 Task: Search one way flight ticket for 3 adults, 3 children in business from Austin: Austinbergstrom International Airport to Jackson: Jackson Hole Airport on 5-2-2023. Choice of flights is Spirit. Number of bags: 1 carry on bag and 3 checked bags. Price is upto 99000. Outbound departure time preference is 21:00.
Action: Mouse moved to (322, 127)
Screenshot: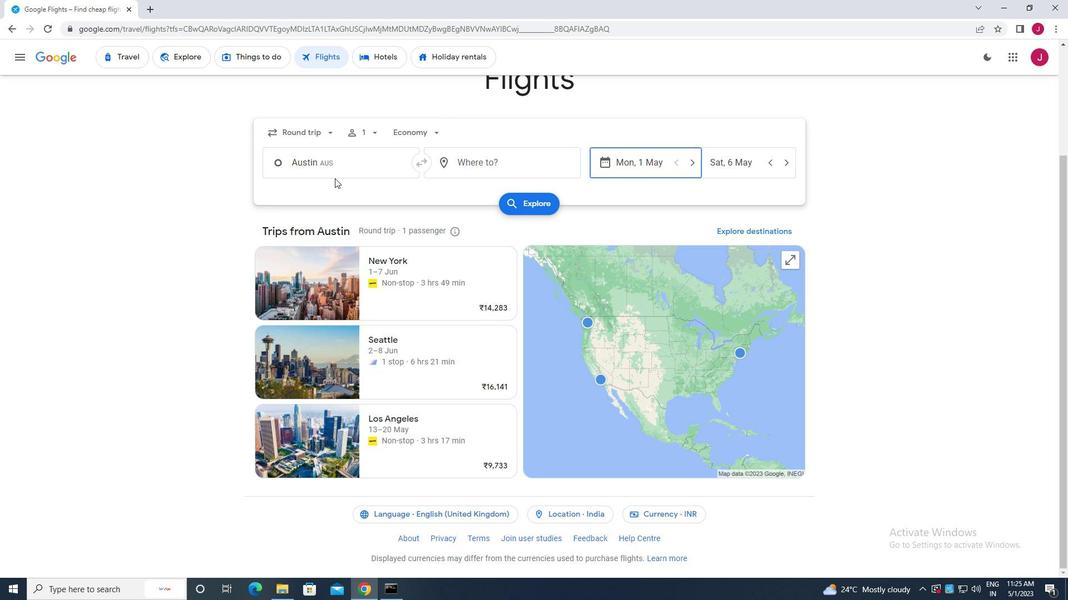 
Action: Mouse pressed left at (322, 127)
Screenshot: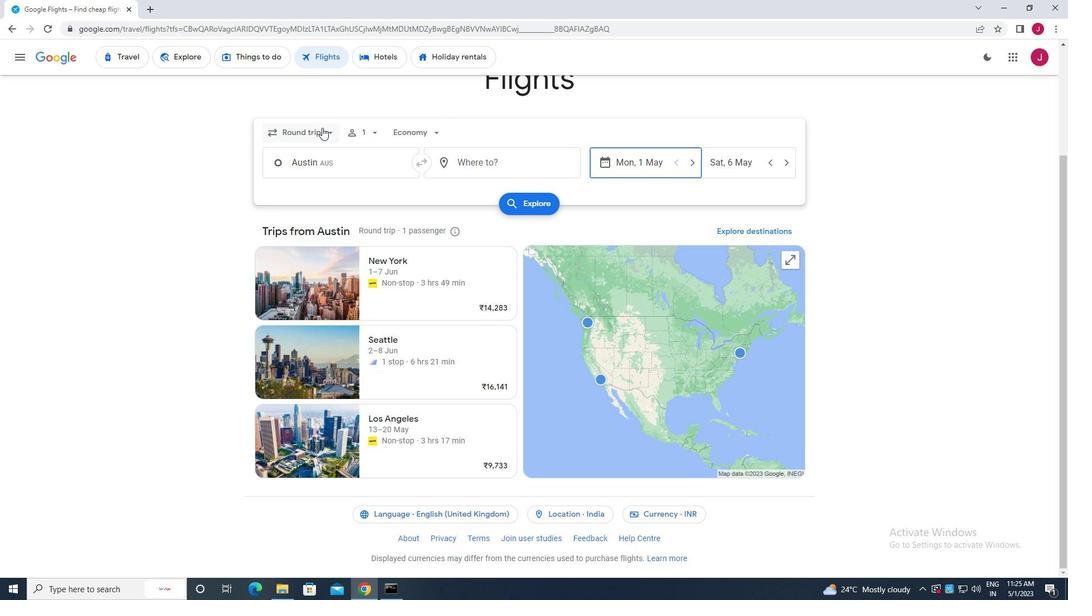 
Action: Mouse moved to (330, 139)
Screenshot: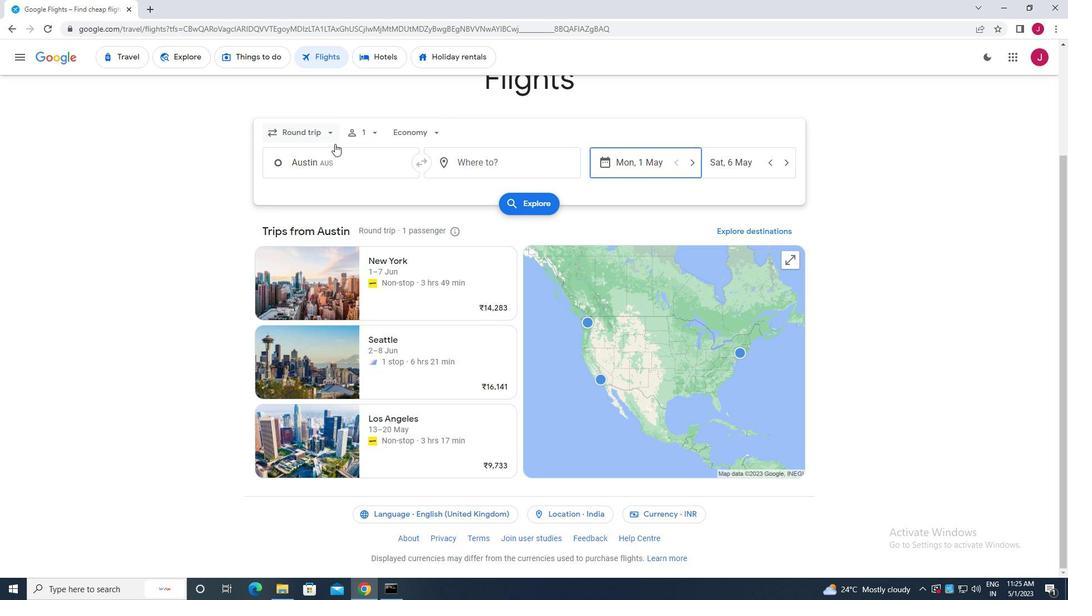 
Action: Mouse pressed left at (330, 139)
Screenshot: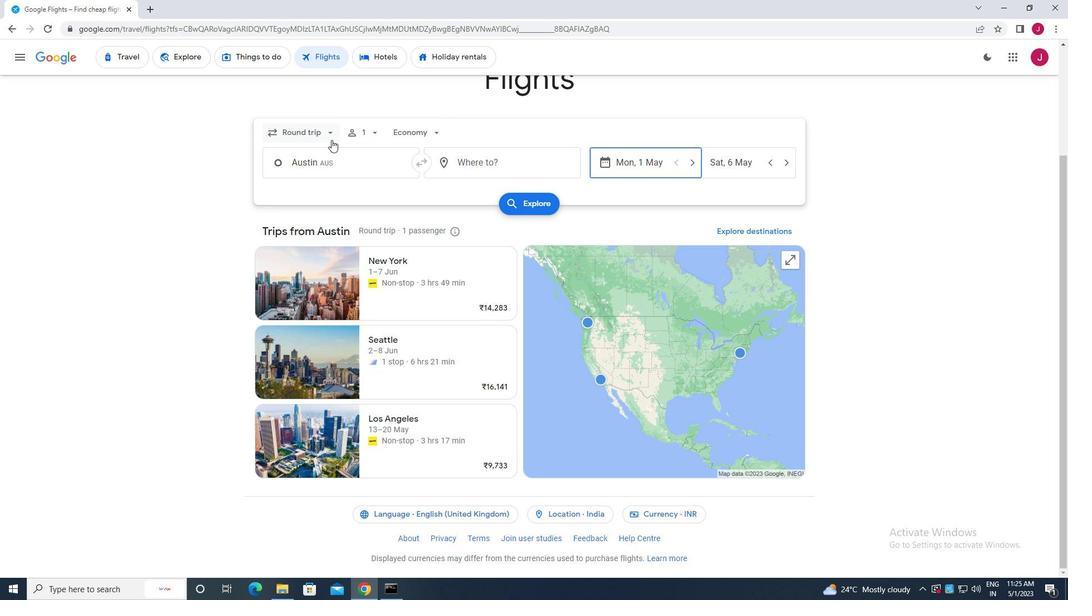 
Action: Mouse moved to (329, 137)
Screenshot: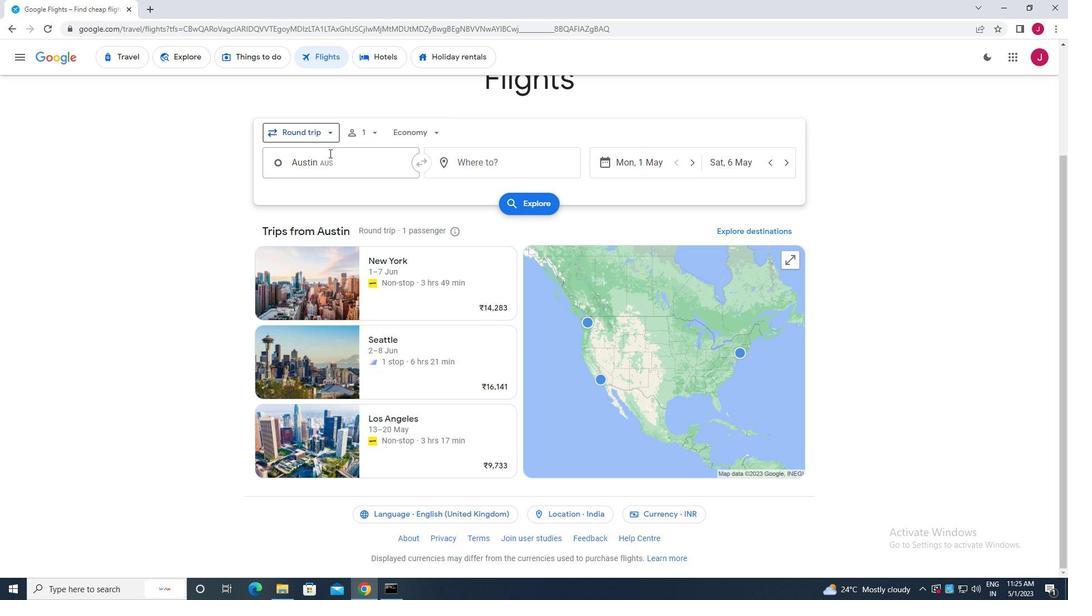 
Action: Mouse pressed left at (329, 137)
Screenshot: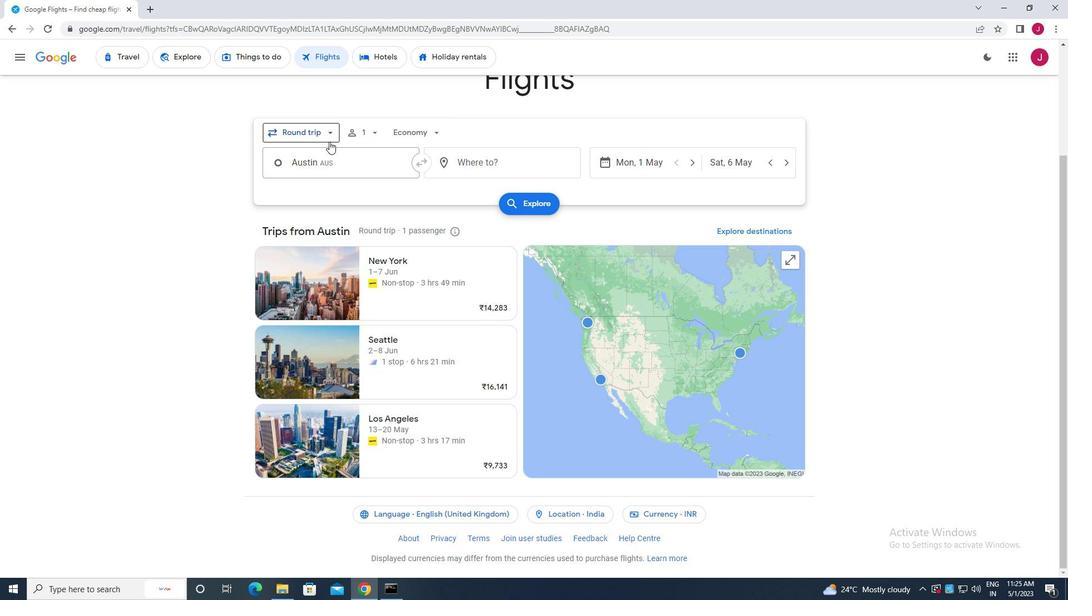 
Action: Mouse moved to (317, 180)
Screenshot: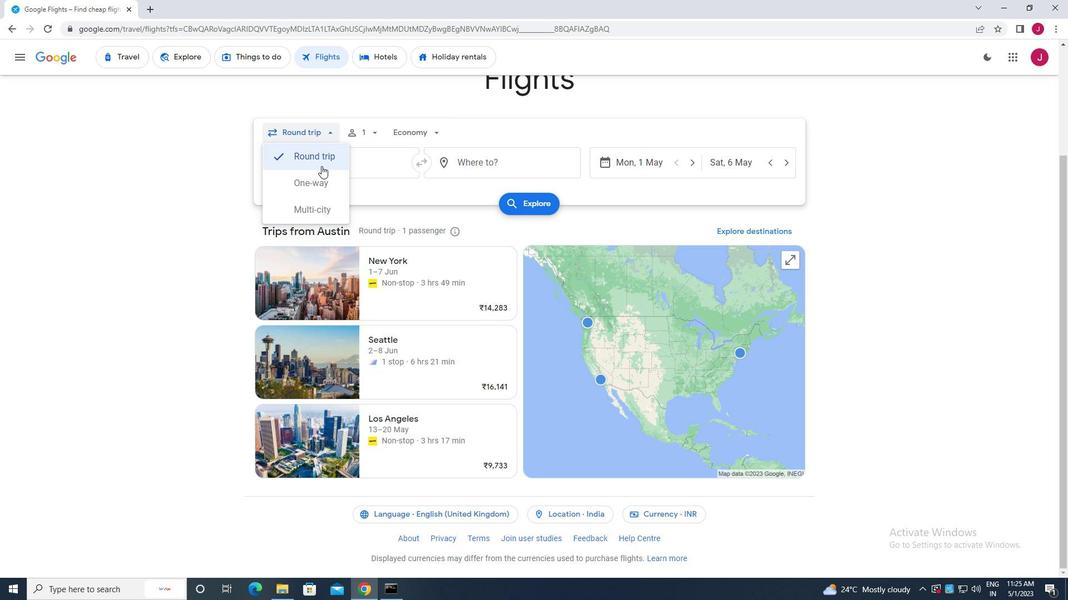 
Action: Mouse pressed left at (317, 180)
Screenshot: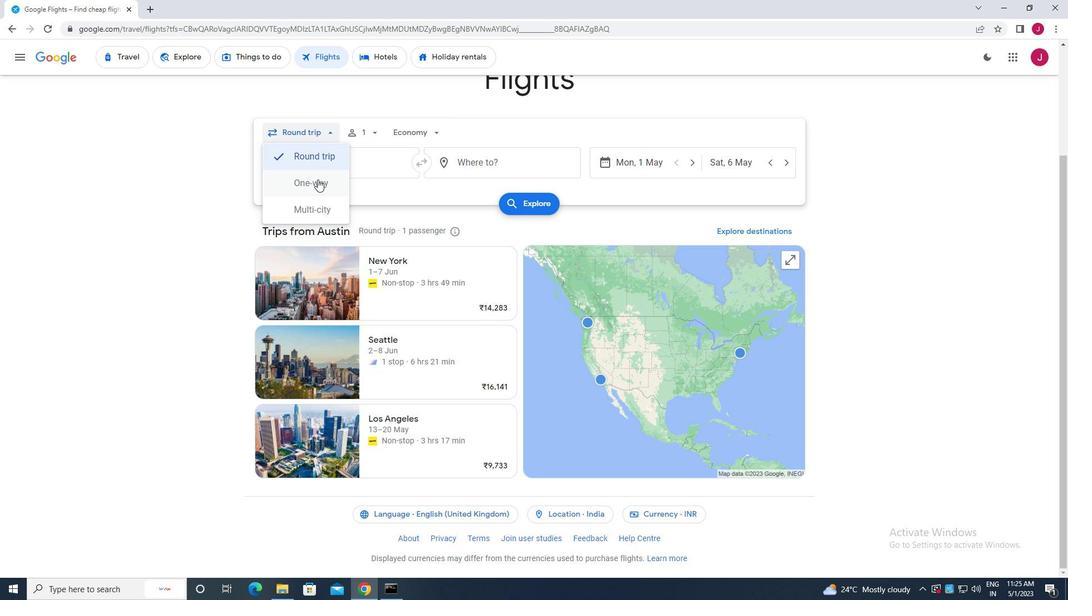 
Action: Mouse moved to (374, 132)
Screenshot: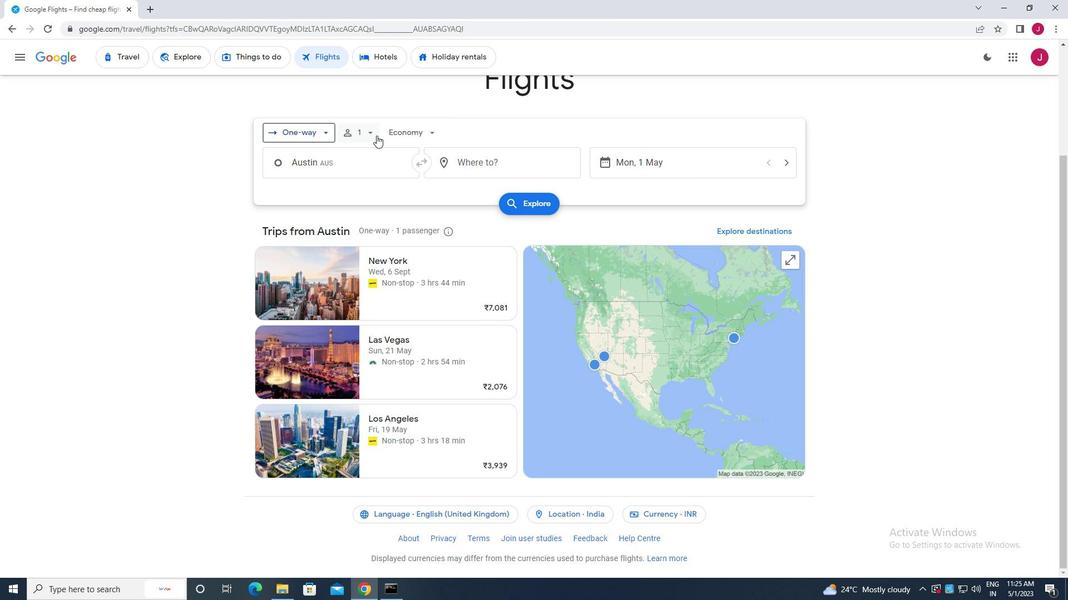 
Action: Mouse pressed left at (374, 132)
Screenshot: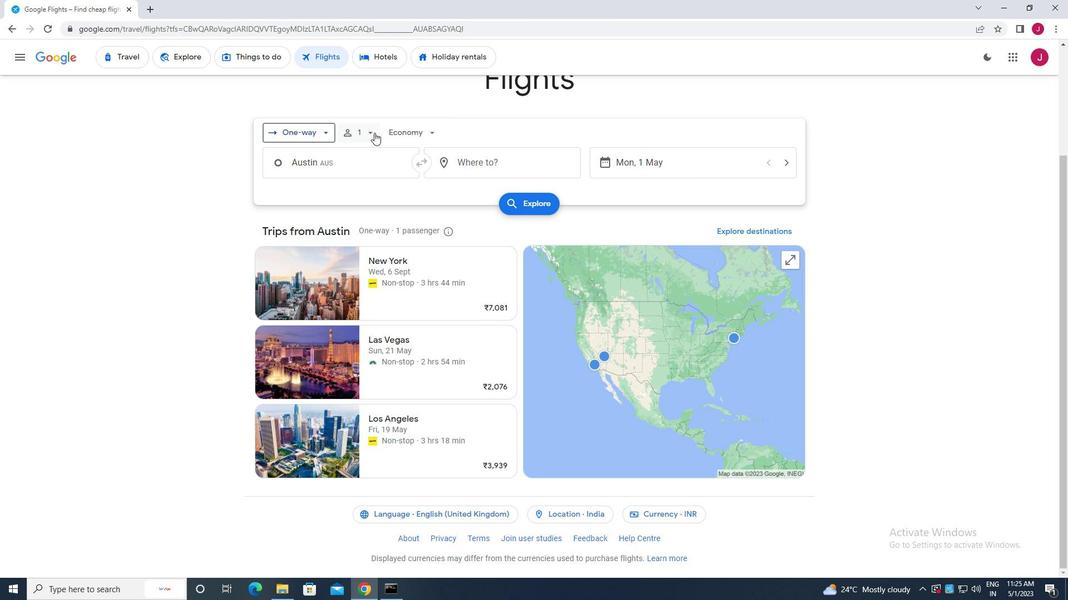 
Action: Mouse moved to (451, 163)
Screenshot: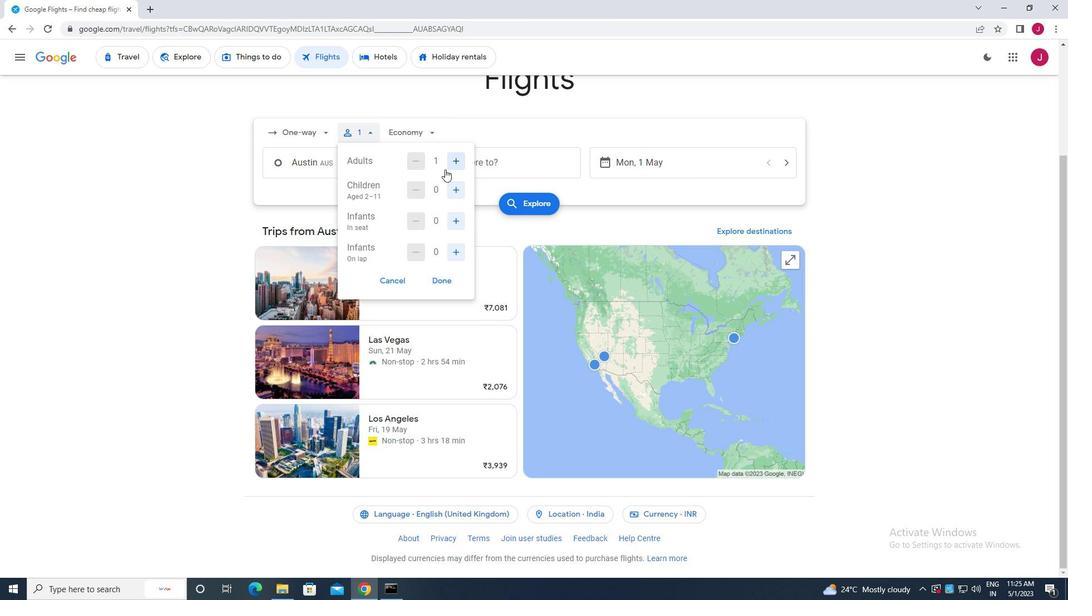
Action: Mouse pressed left at (451, 163)
Screenshot: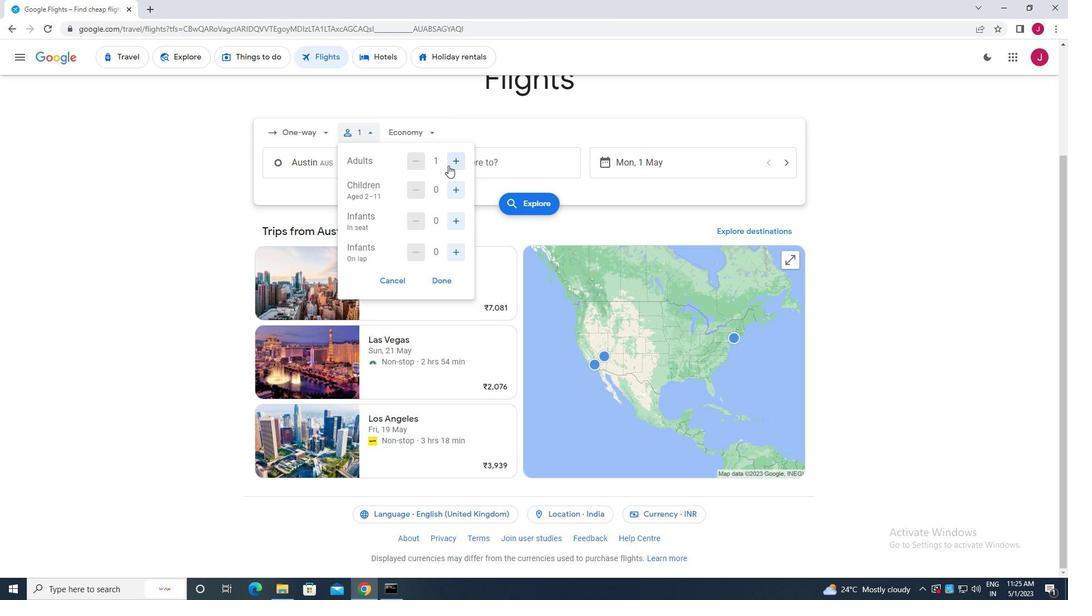 
Action: Mouse pressed left at (451, 163)
Screenshot: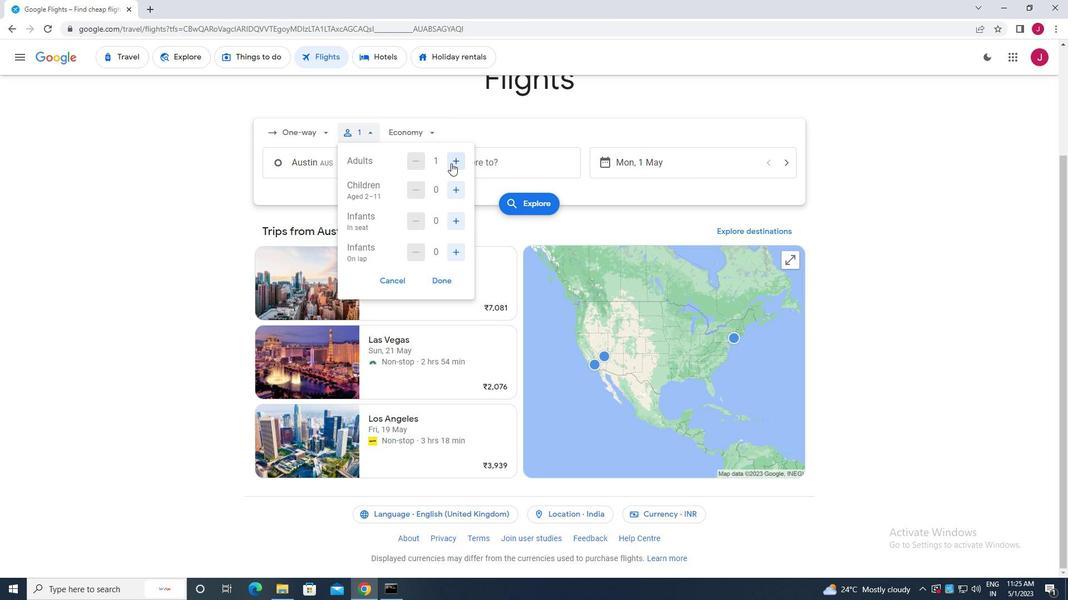 
Action: Mouse moved to (454, 193)
Screenshot: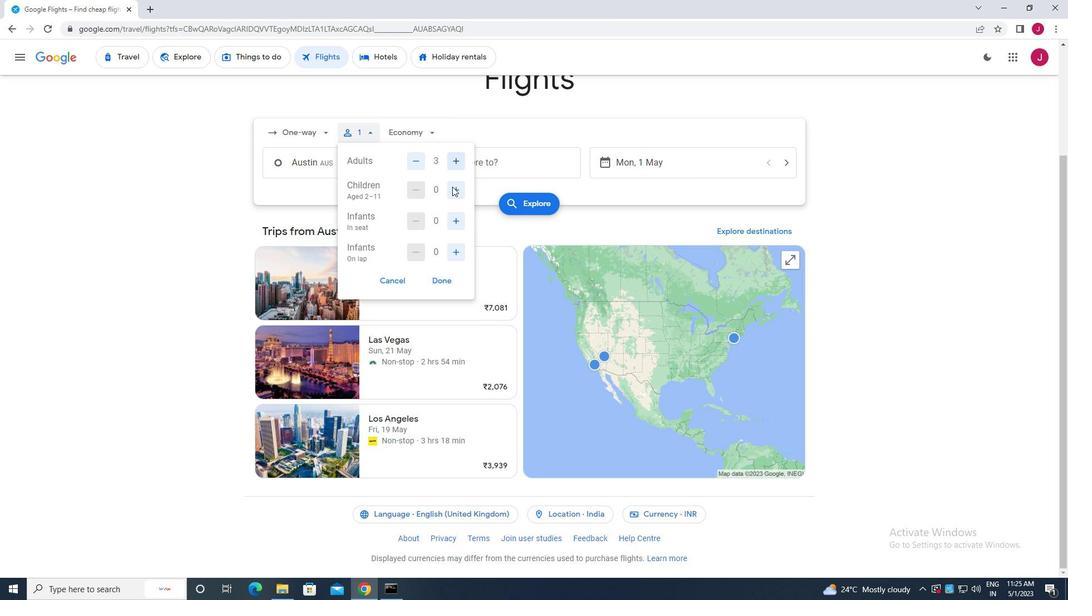 
Action: Mouse pressed left at (454, 193)
Screenshot: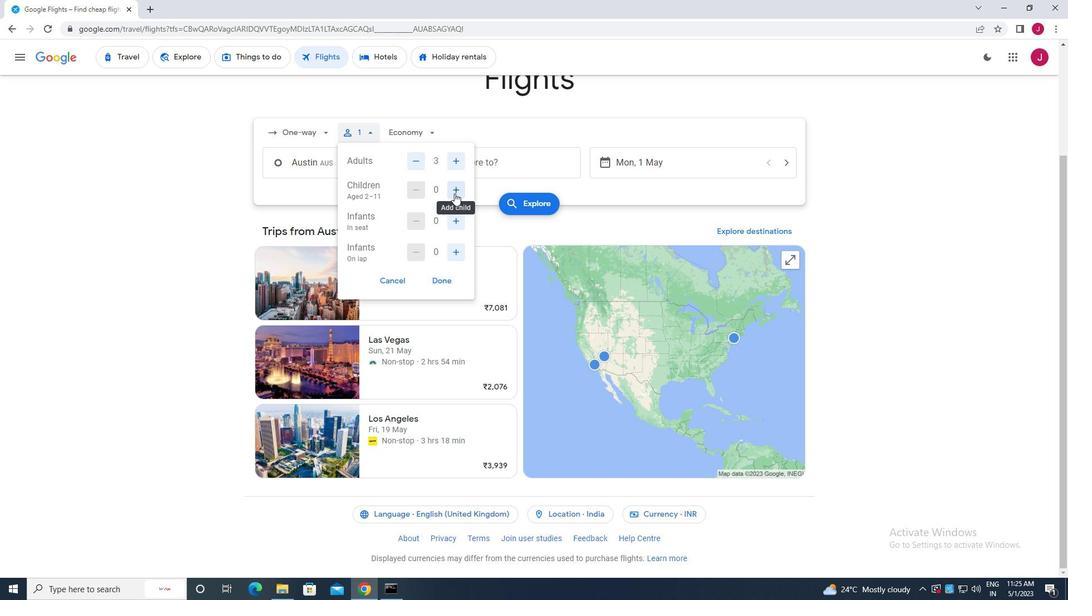 
Action: Mouse pressed left at (454, 193)
Screenshot: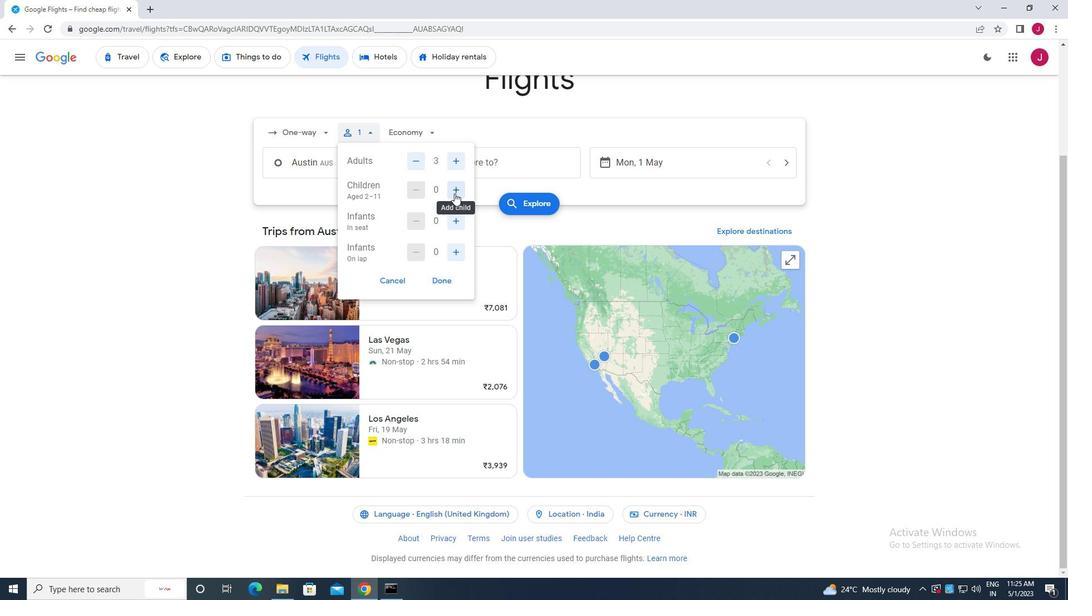 
Action: Mouse pressed left at (454, 193)
Screenshot: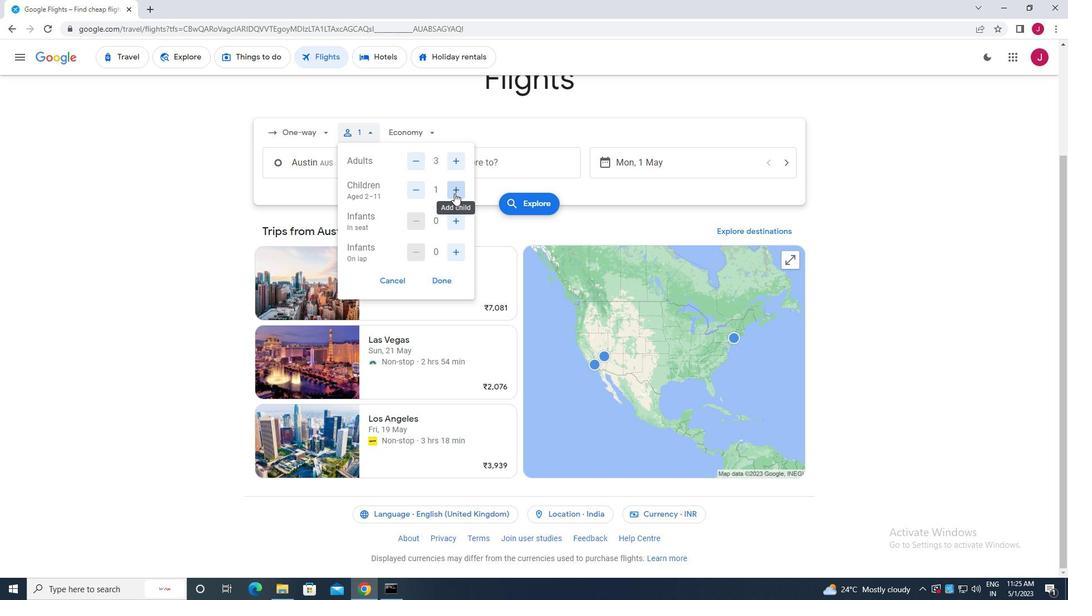 
Action: Mouse moved to (442, 277)
Screenshot: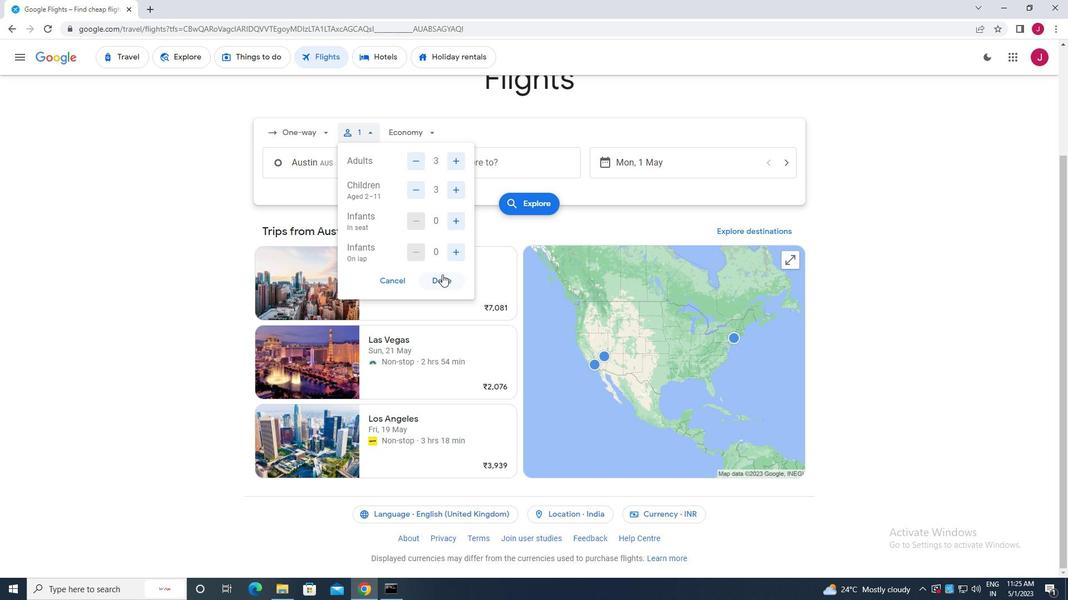 
Action: Mouse pressed left at (442, 277)
Screenshot: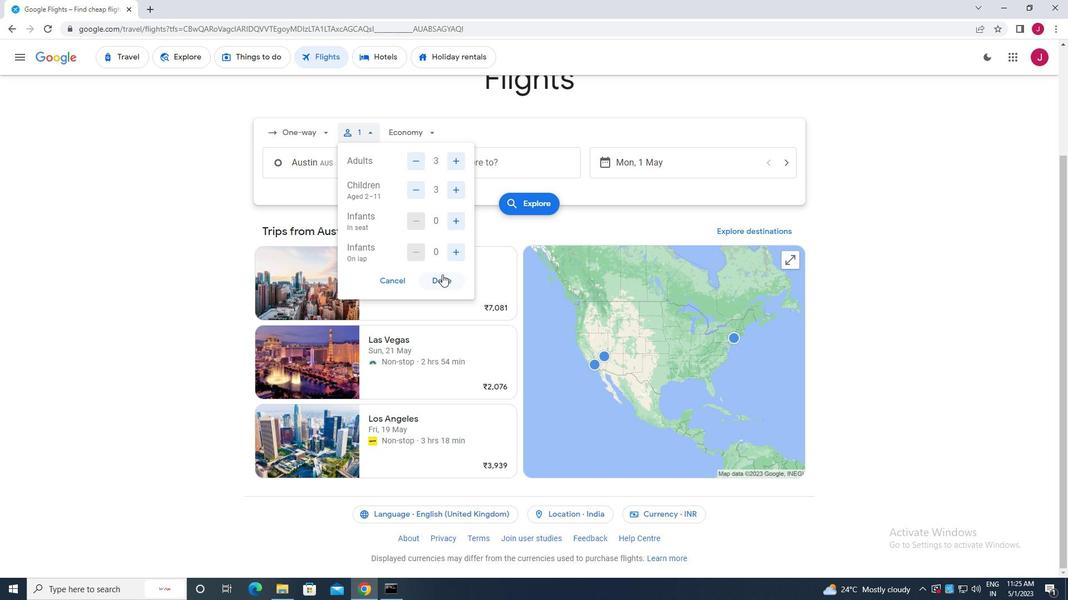 
Action: Mouse moved to (421, 133)
Screenshot: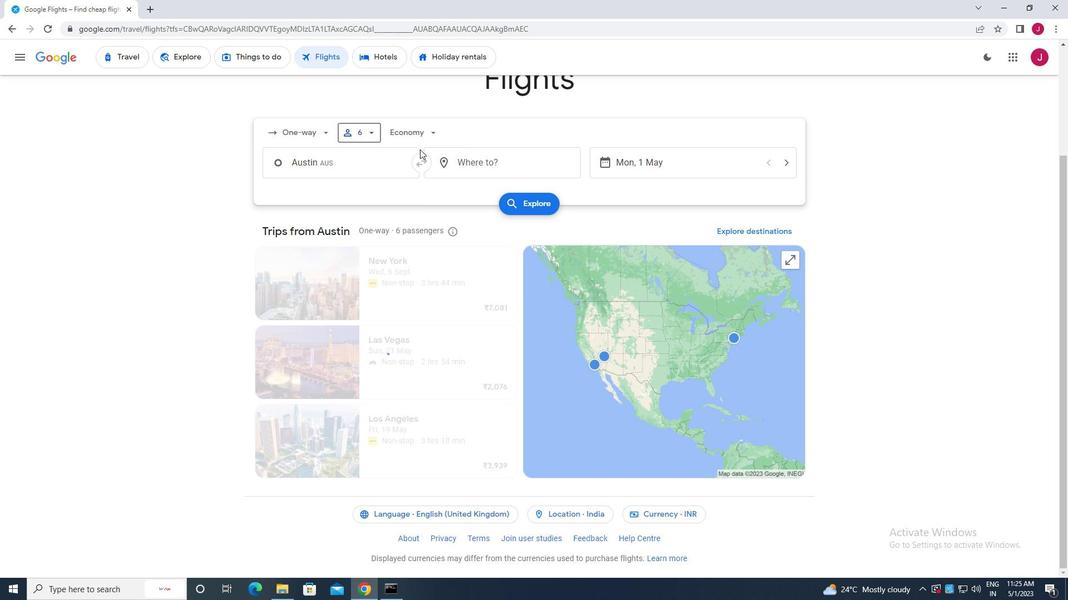 
Action: Mouse pressed left at (421, 133)
Screenshot: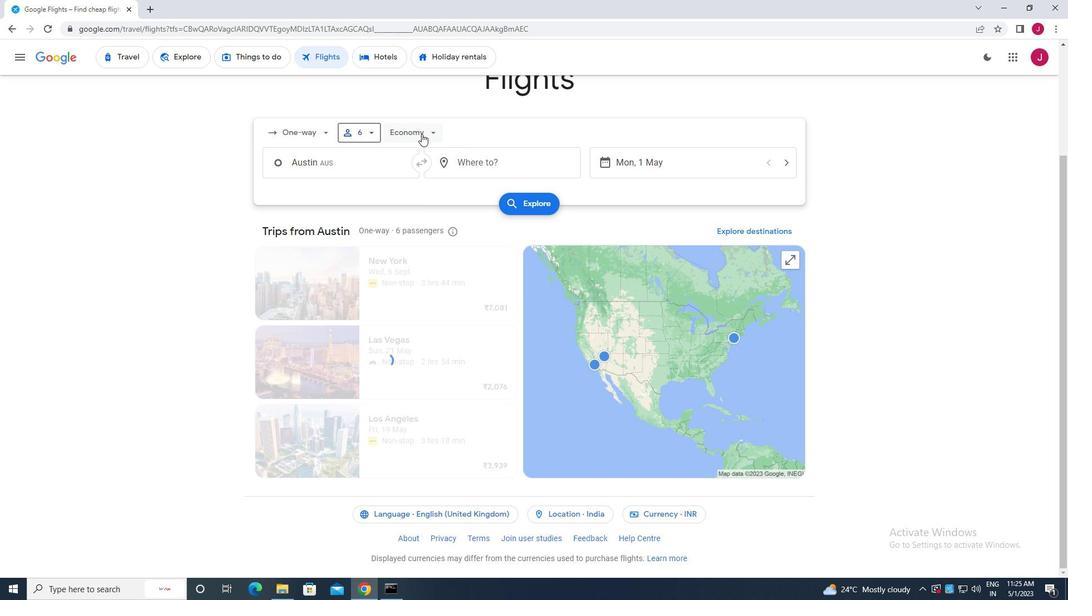 
Action: Mouse moved to (426, 210)
Screenshot: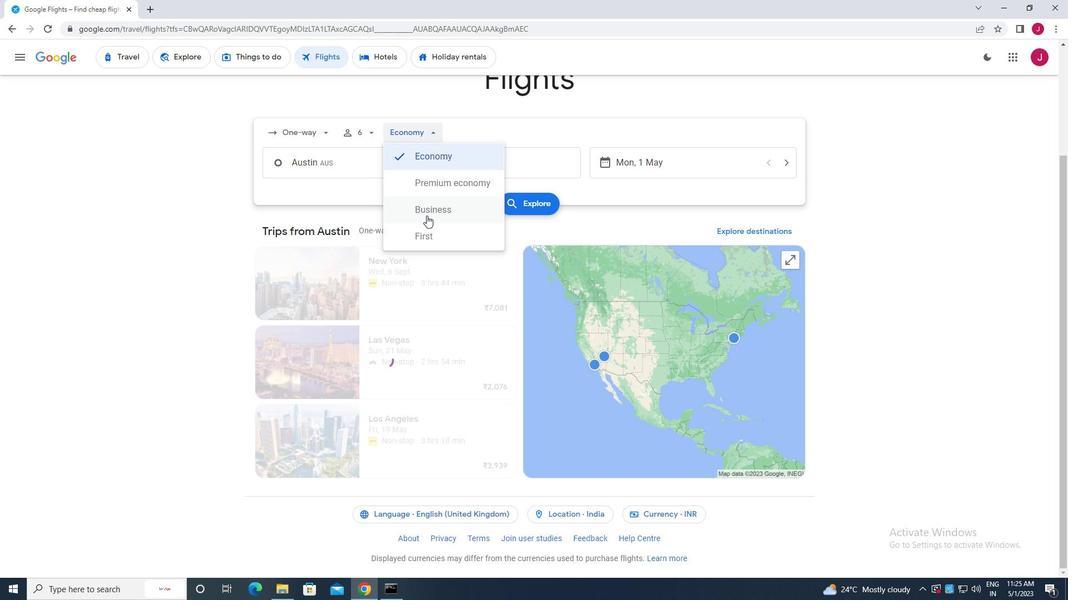 
Action: Mouse pressed left at (426, 210)
Screenshot: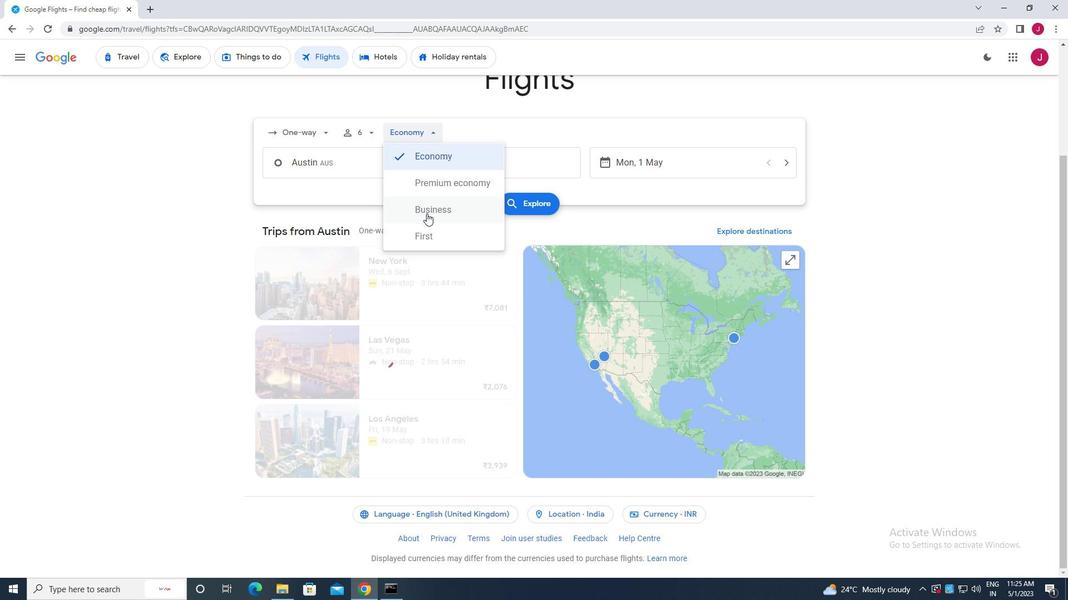 
Action: Mouse moved to (368, 163)
Screenshot: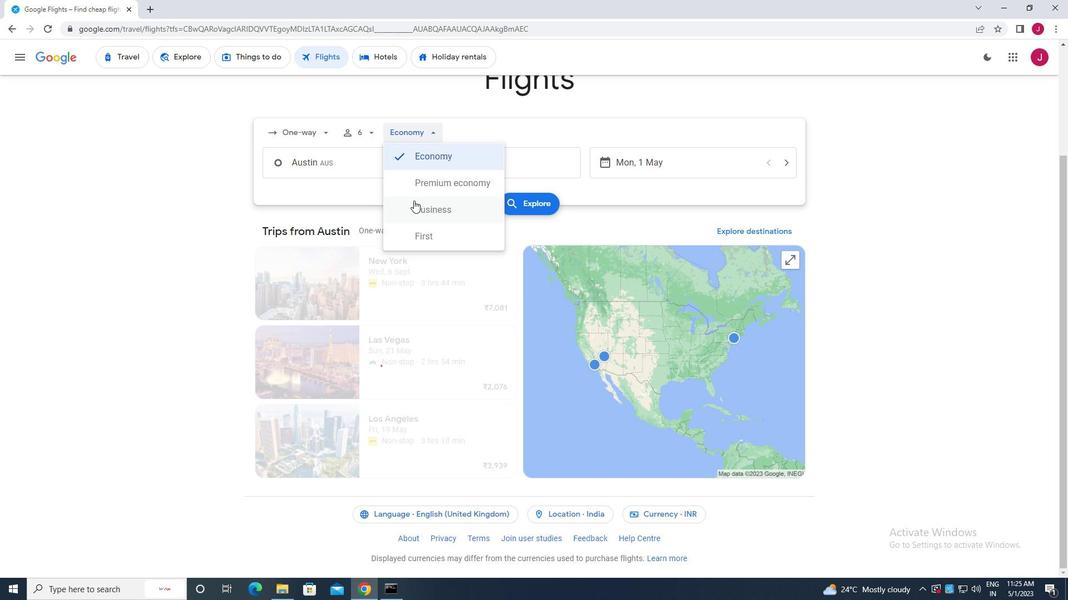 
Action: Mouse pressed left at (368, 163)
Screenshot: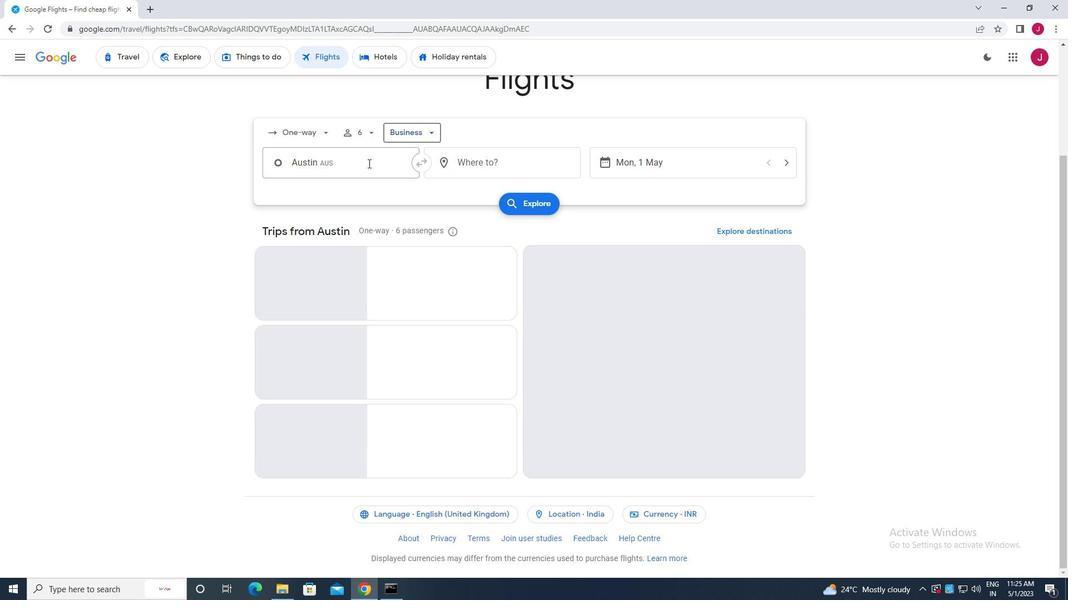 
Action: Mouse moved to (377, 163)
Screenshot: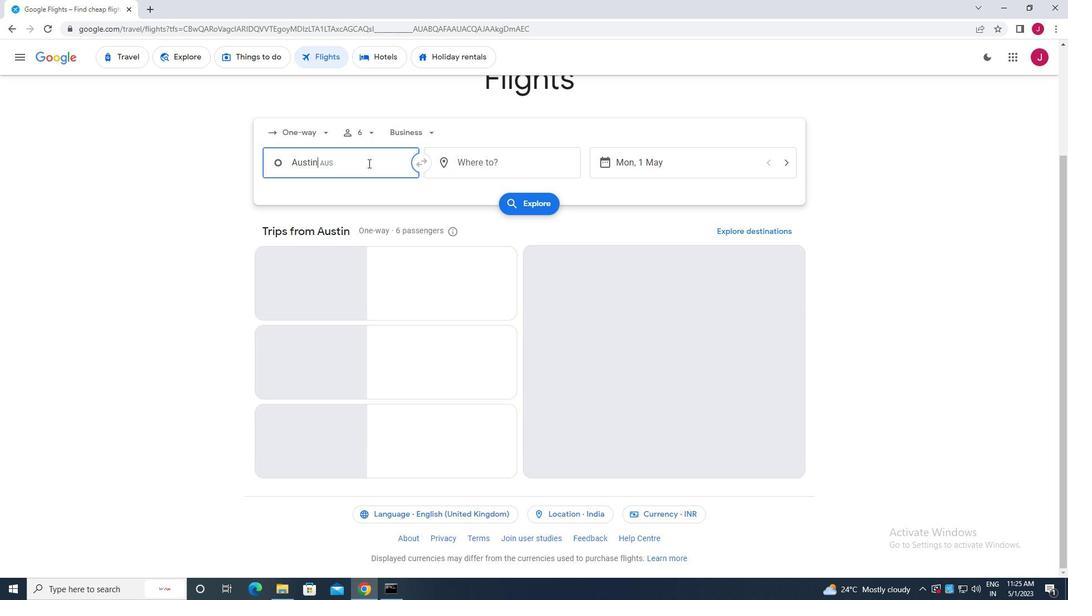 
Action: Key pressed austin
Screenshot: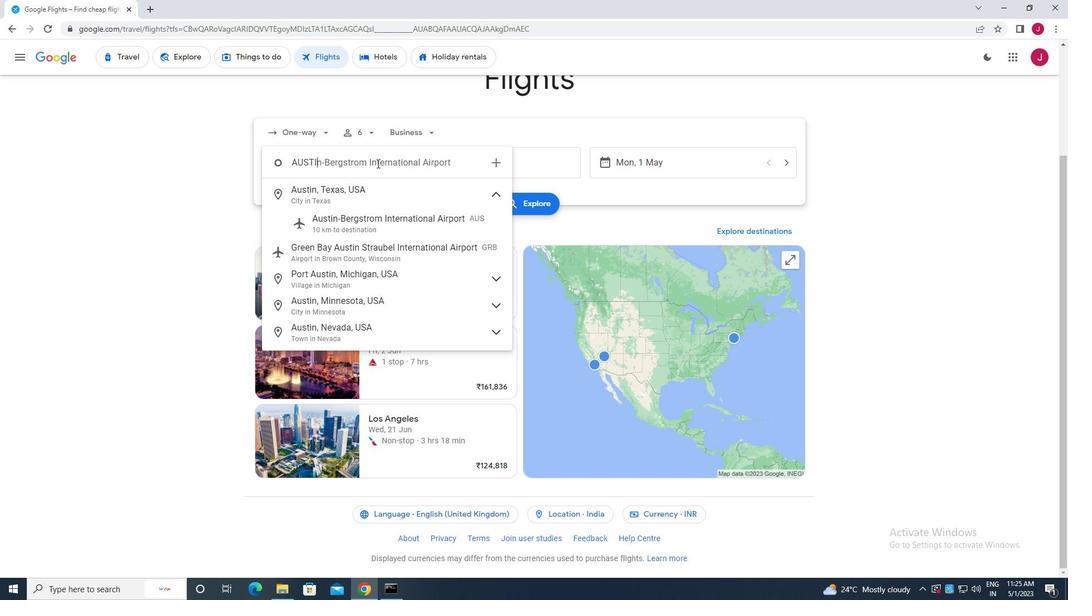 
Action: Mouse moved to (381, 221)
Screenshot: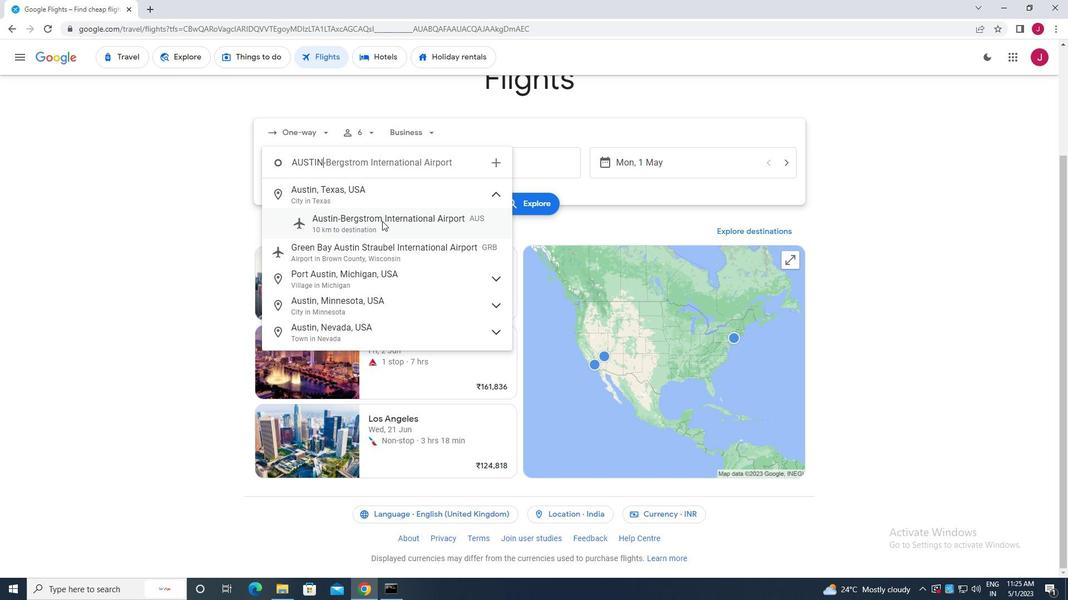 
Action: Mouse pressed left at (381, 221)
Screenshot: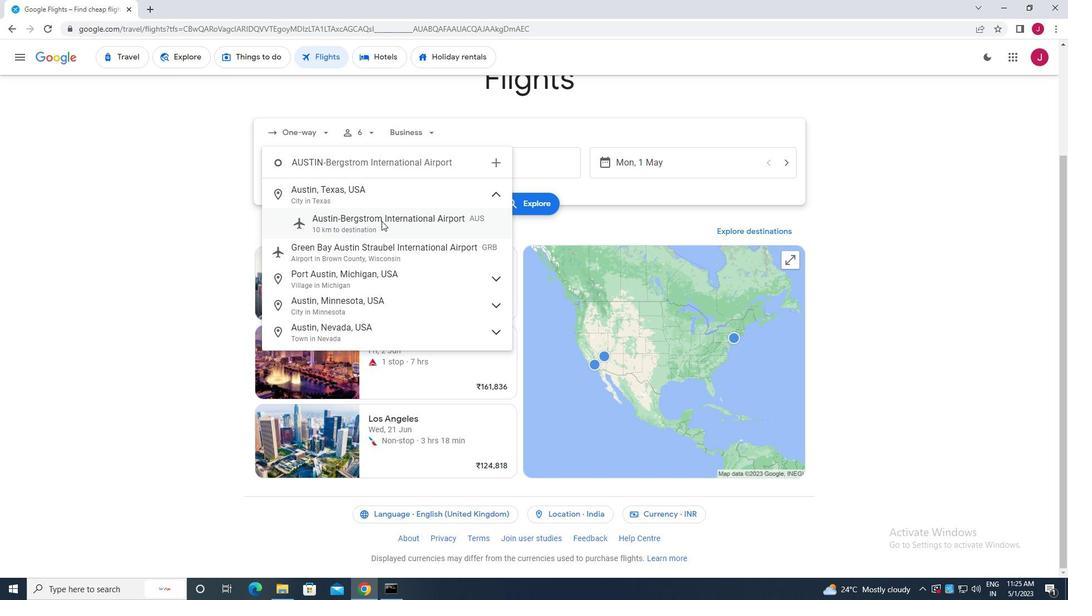 
Action: Mouse moved to (522, 169)
Screenshot: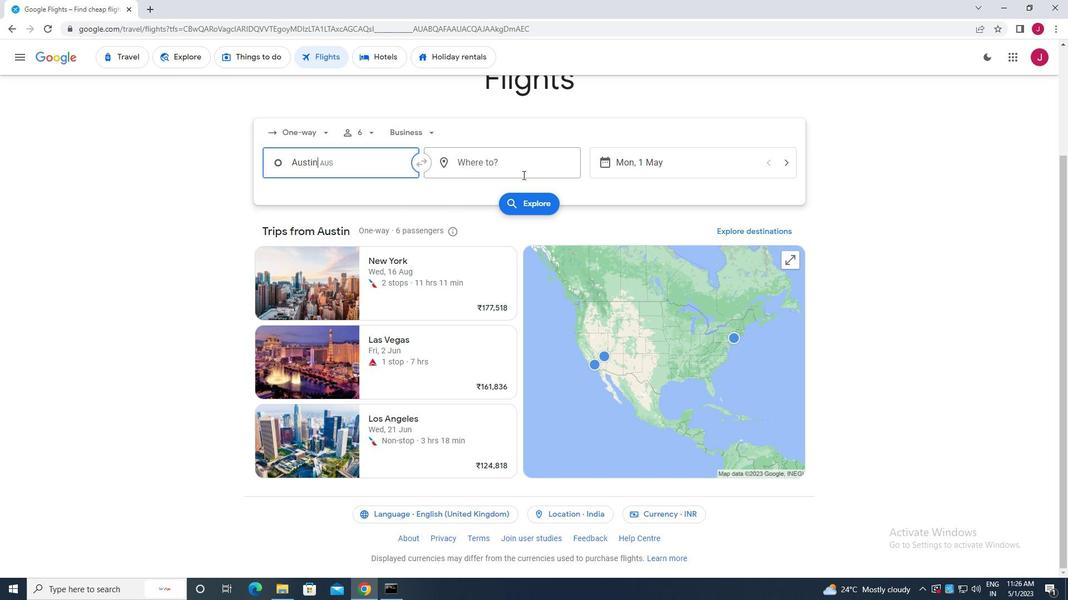 
Action: Mouse pressed left at (522, 169)
Screenshot: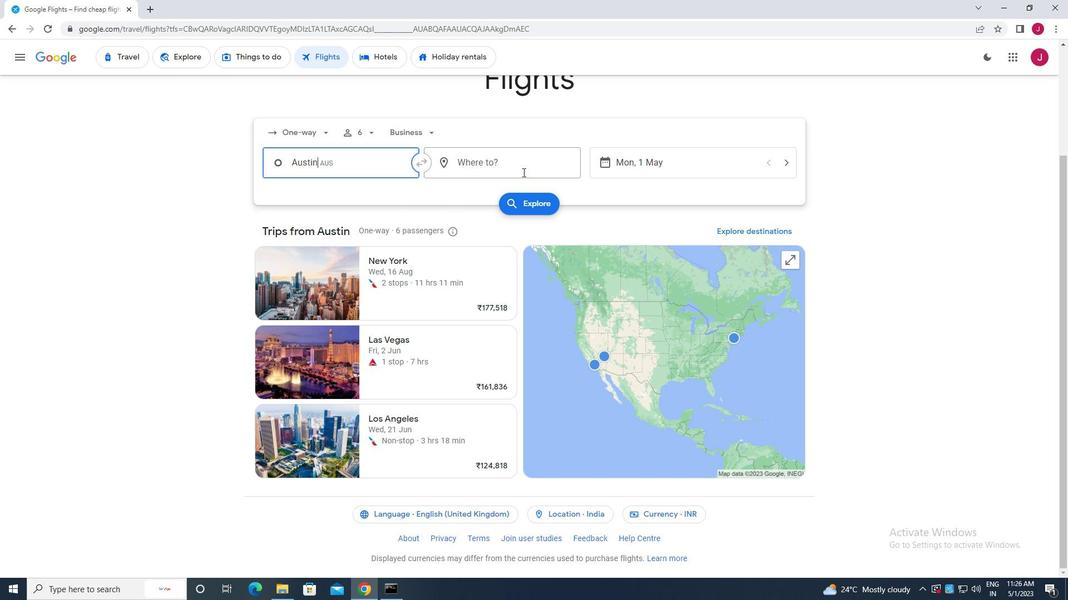 
Action: Mouse moved to (522, 169)
Screenshot: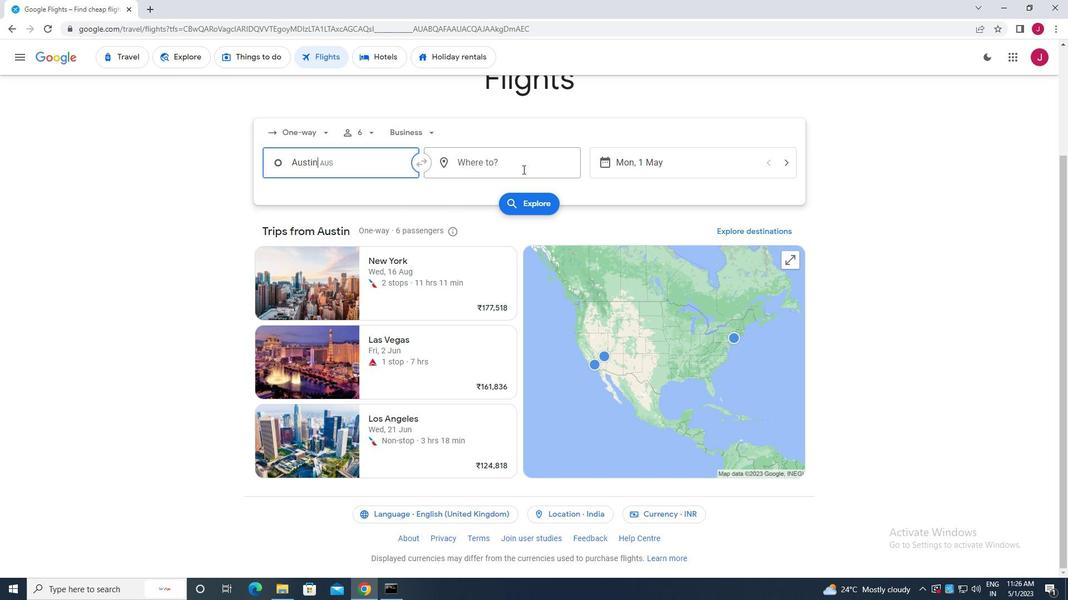 
Action: Key pressed jackson<Key.space>h
Screenshot: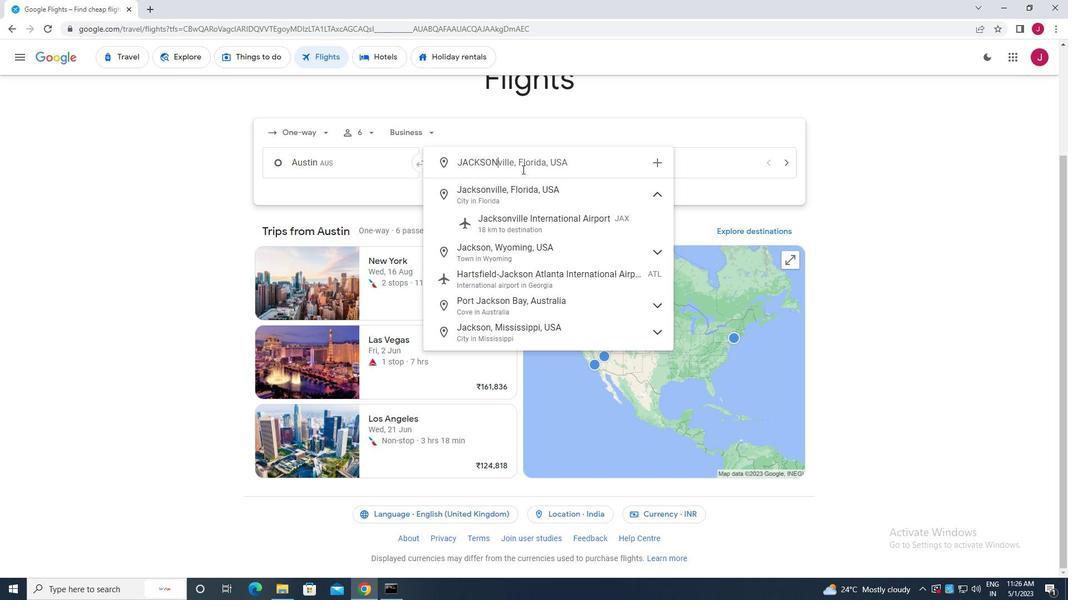 
Action: Mouse moved to (516, 212)
Screenshot: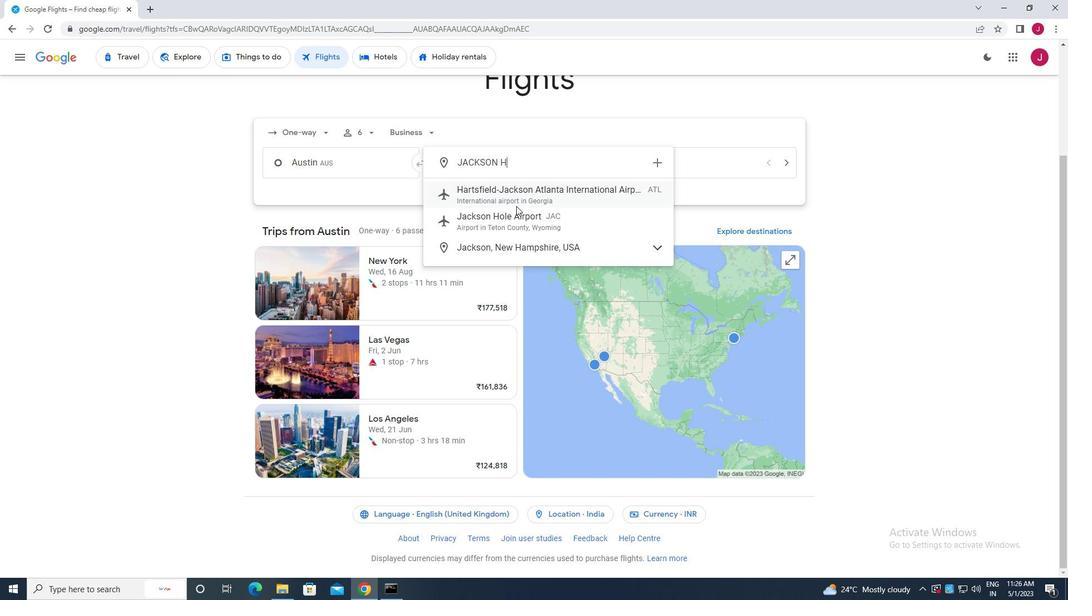 
Action: Mouse pressed left at (516, 212)
Screenshot: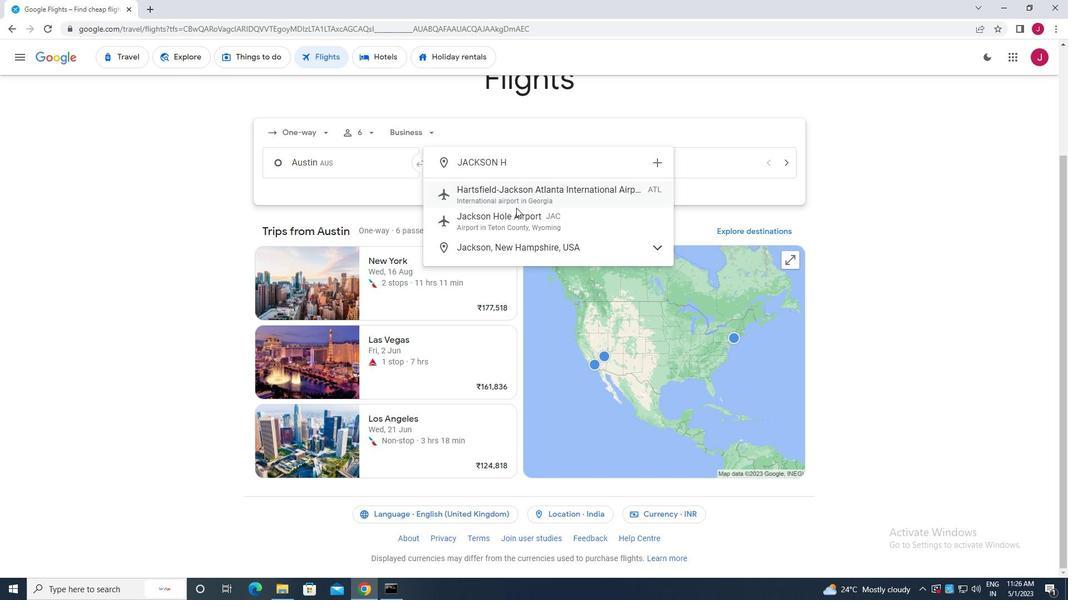 
Action: Mouse moved to (683, 162)
Screenshot: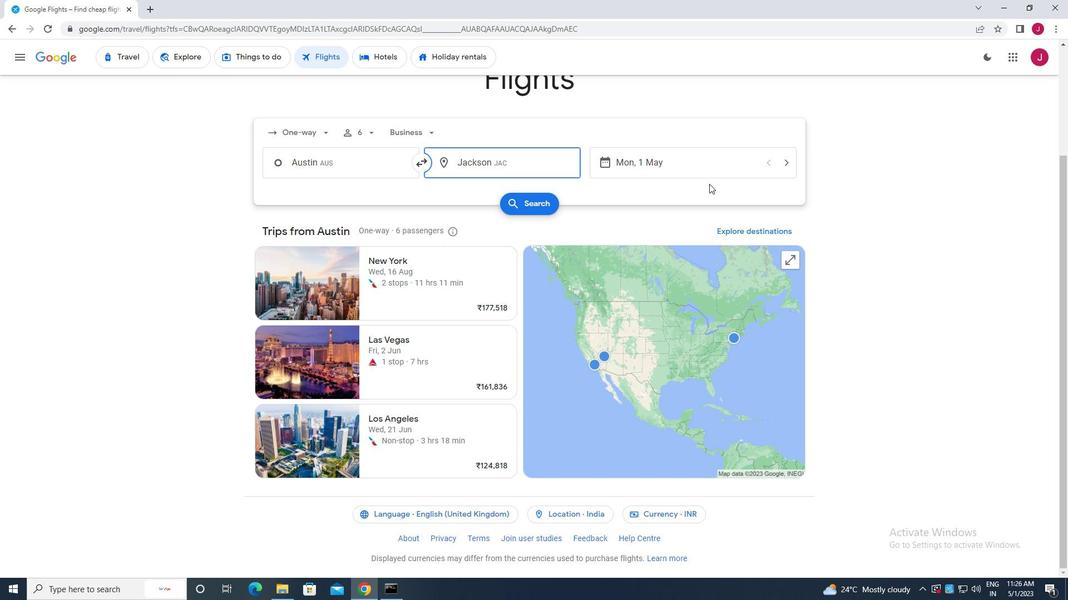
Action: Mouse pressed left at (683, 162)
Screenshot: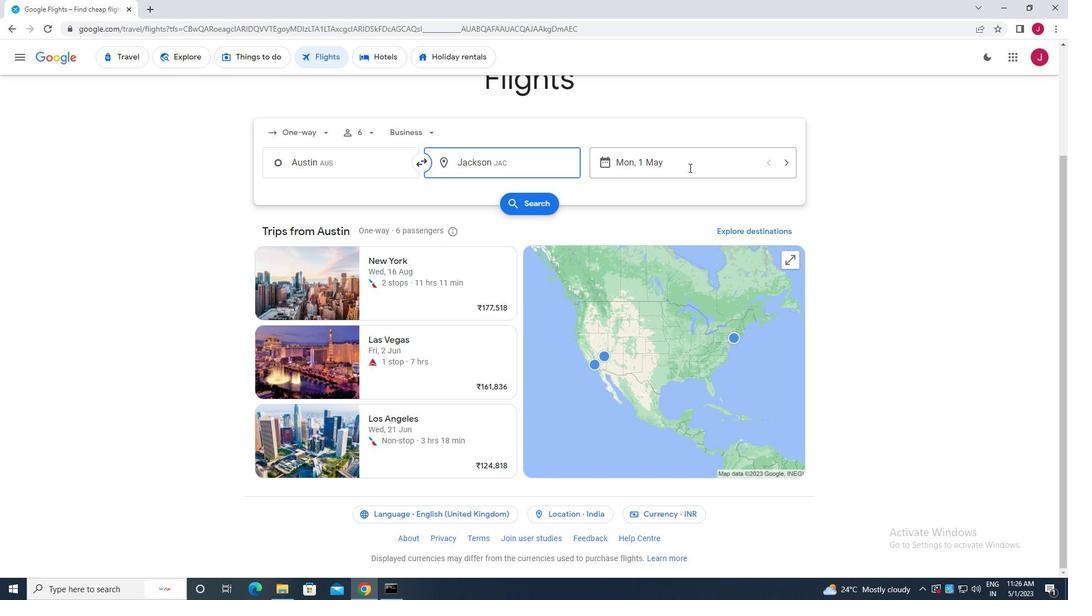 
Action: Mouse moved to (452, 250)
Screenshot: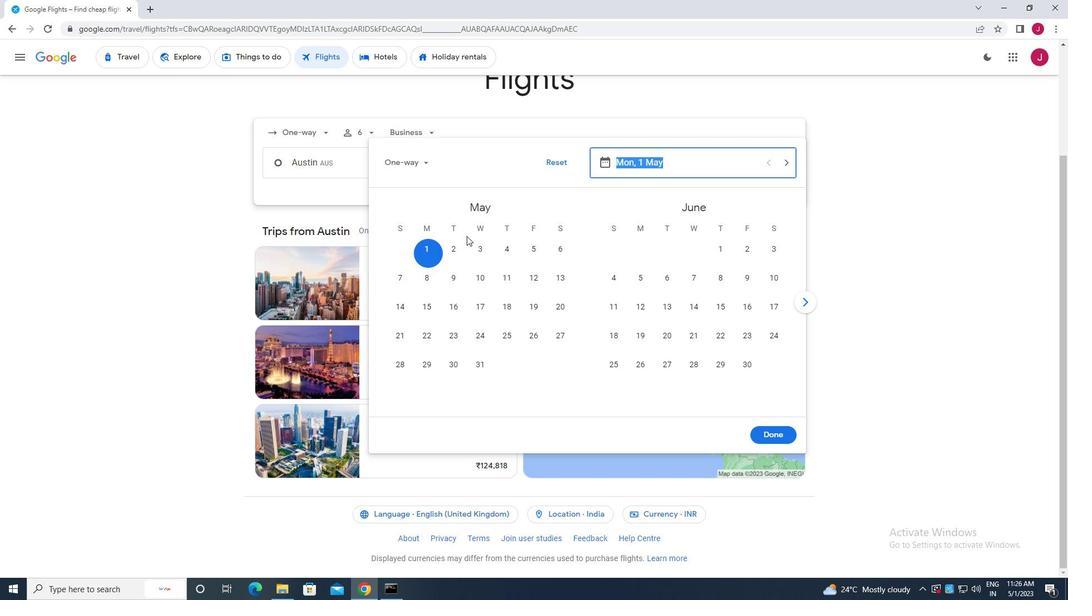 
Action: Mouse pressed left at (452, 250)
Screenshot: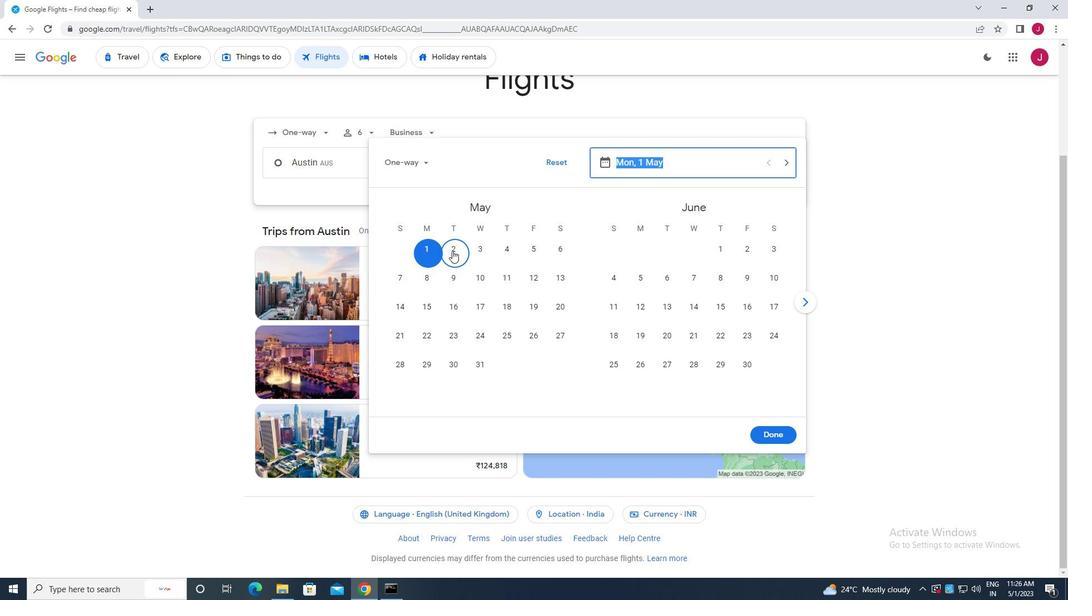 
Action: Mouse moved to (770, 430)
Screenshot: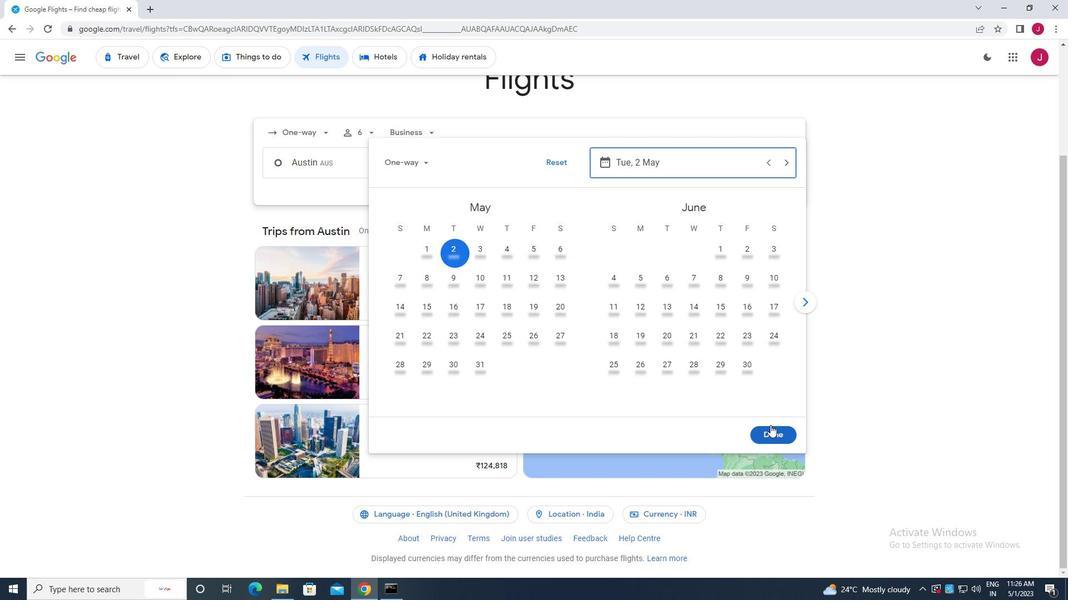 
Action: Mouse pressed left at (770, 430)
Screenshot: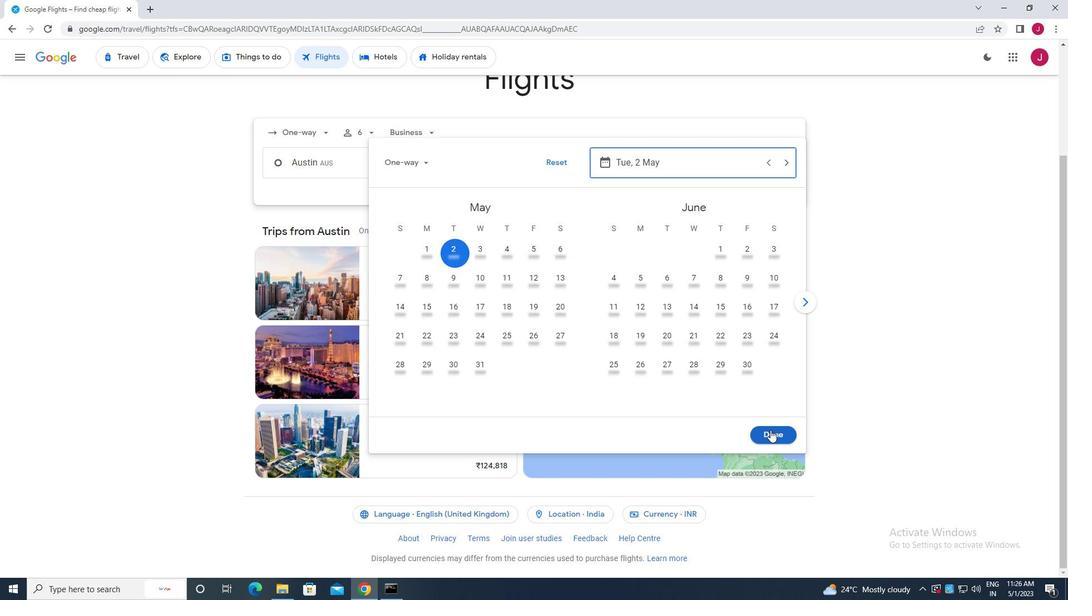 
Action: Mouse moved to (525, 203)
Screenshot: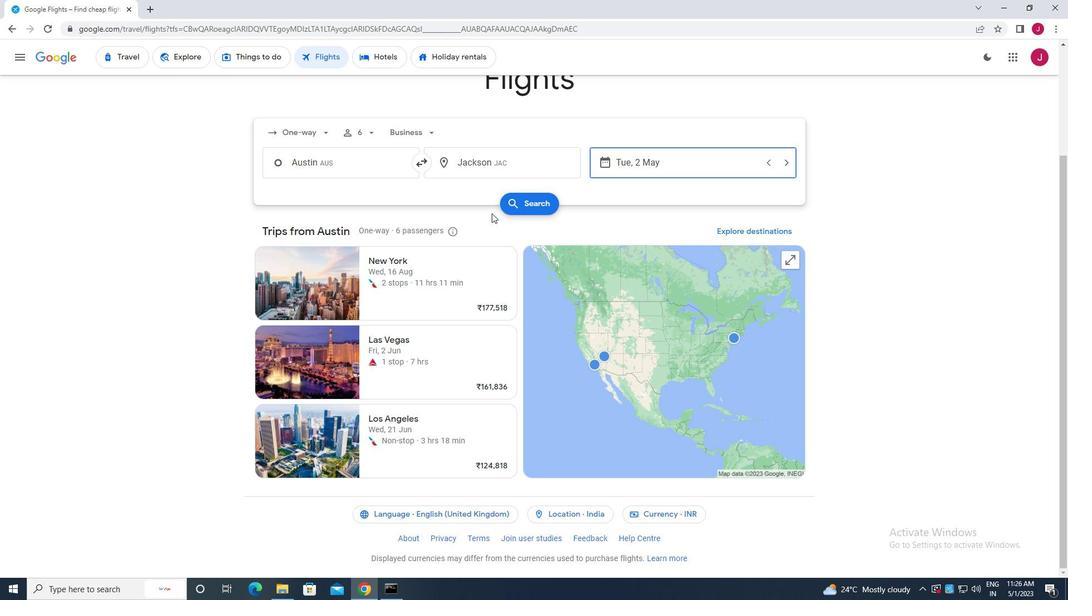 
Action: Mouse pressed left at (525, 203)
Screenshot: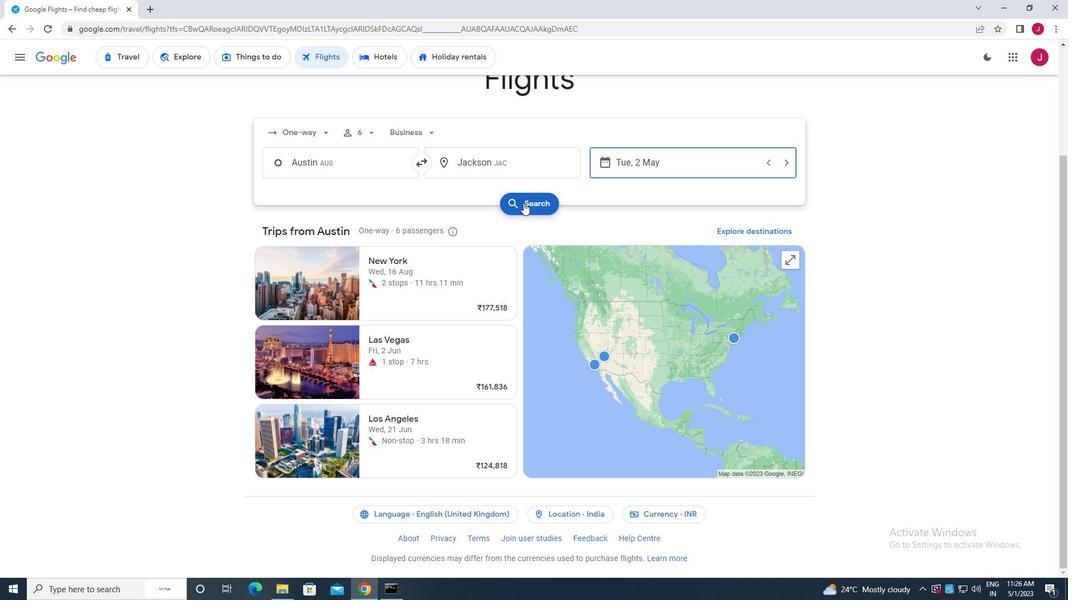 
Action: Mouse moved to (288, 155)
Screenshot: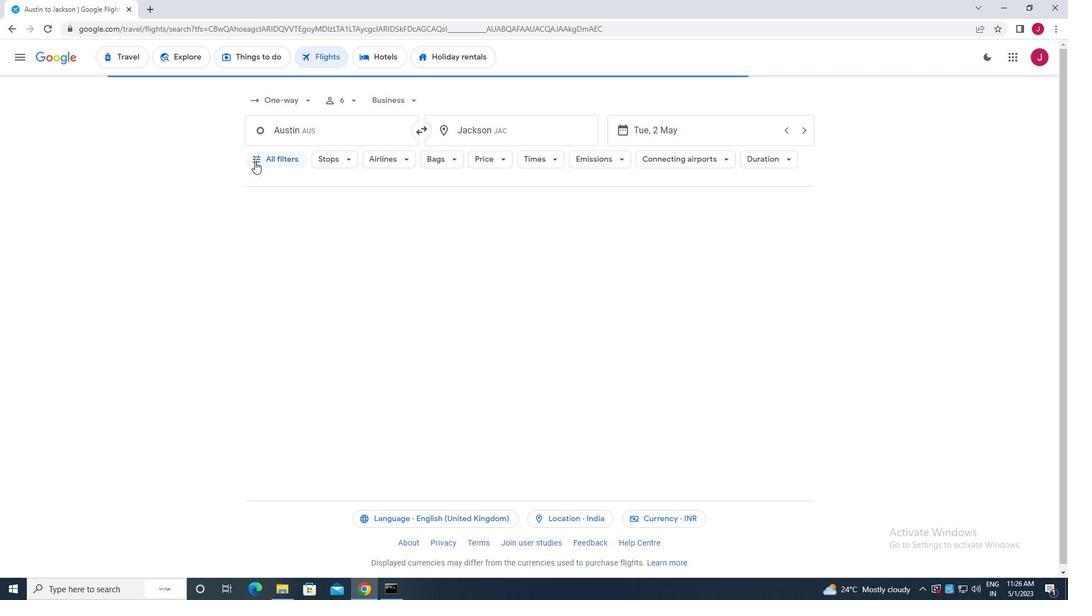 
Action: Mouse pressed left at (288, 155)
Screenshot: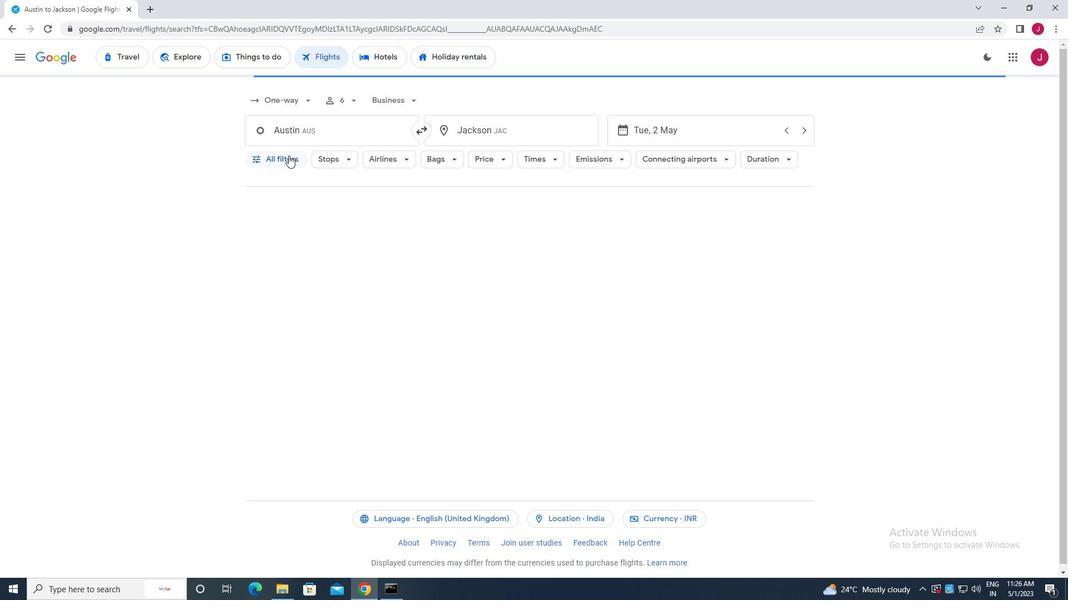 
Action: Mouse moved to (339, 228)
Screenshot: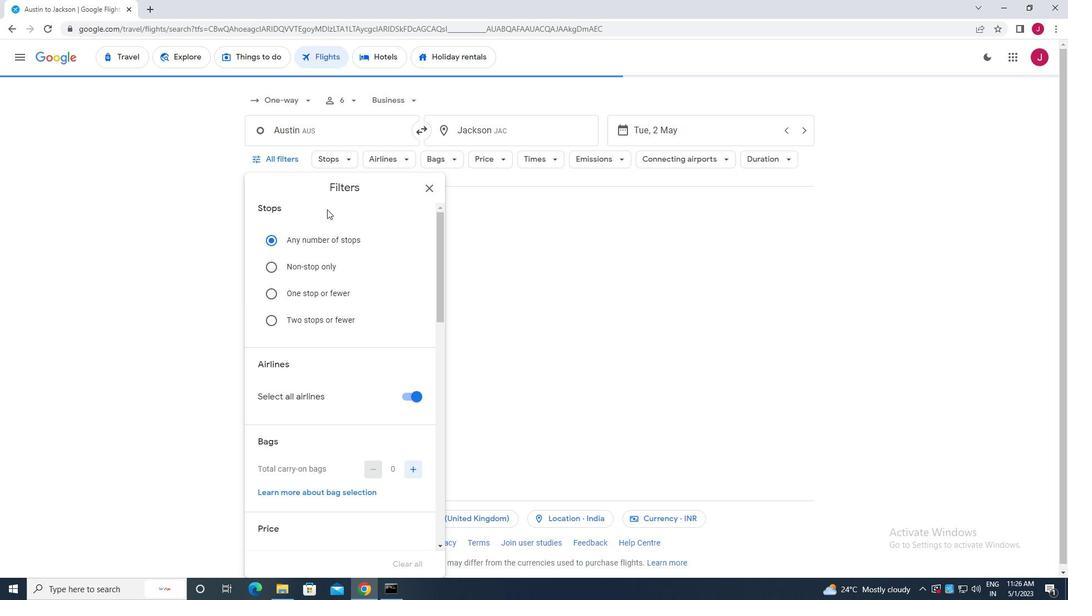 
Action: Mouse scrolled (339, 227) with delta (0, 0)
Screenshot: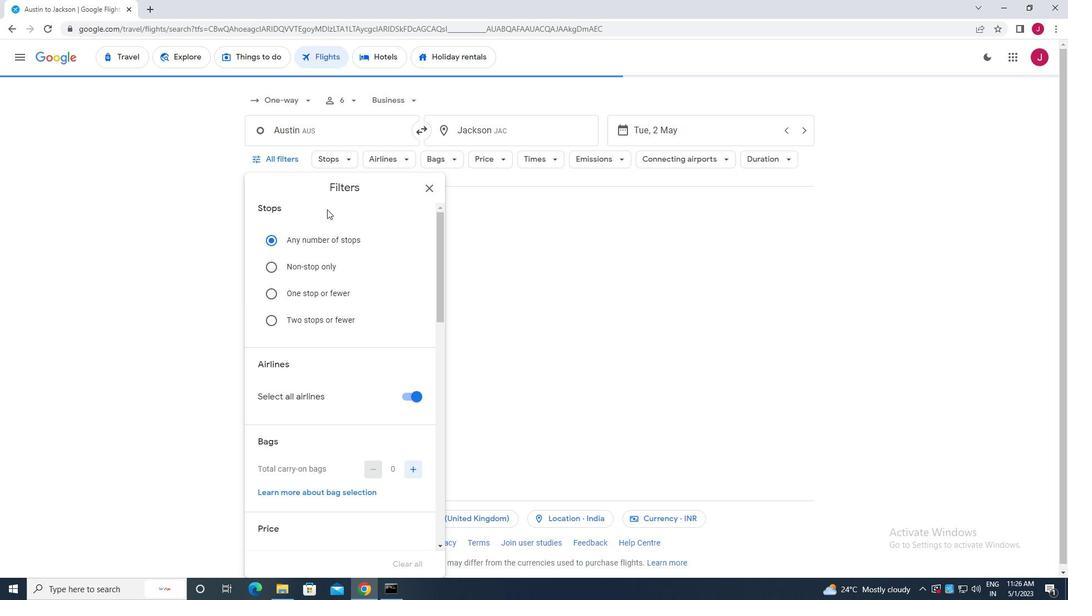 
Action: Mouse moved to (339, 229)
Screenshot: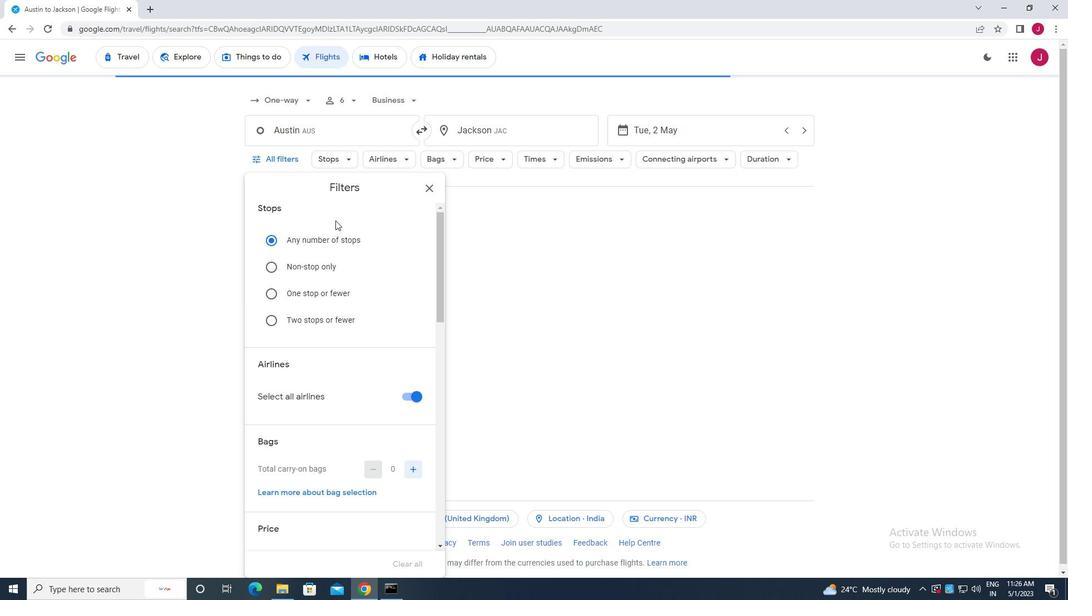 
Action: Mouse scrolled (339, 228) with delta (0, 0)
Screenshot: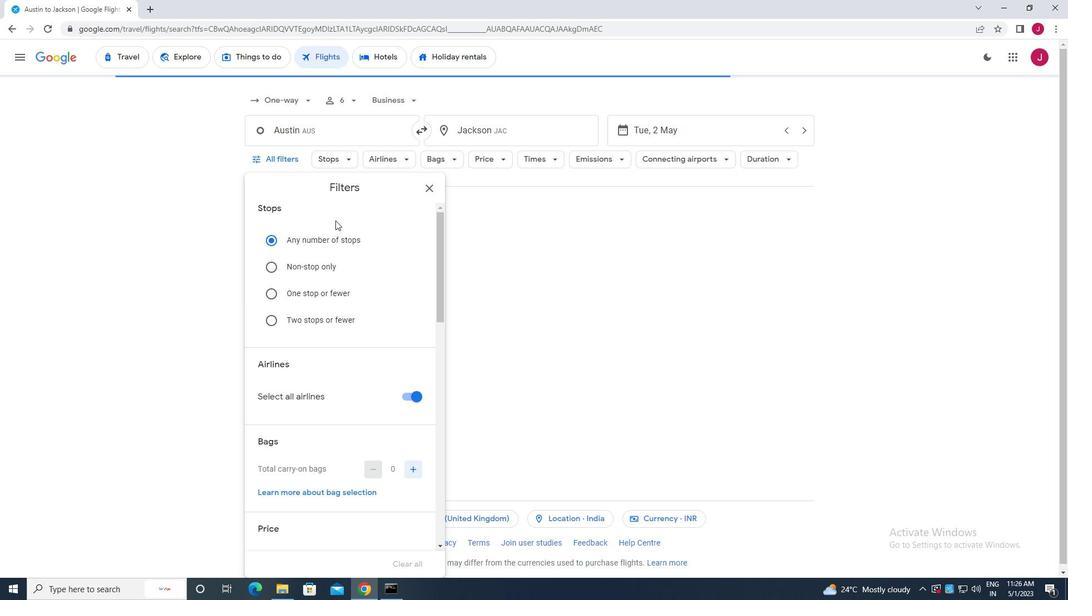 
Action: Mouse moved to (353, 256)
Screenshot: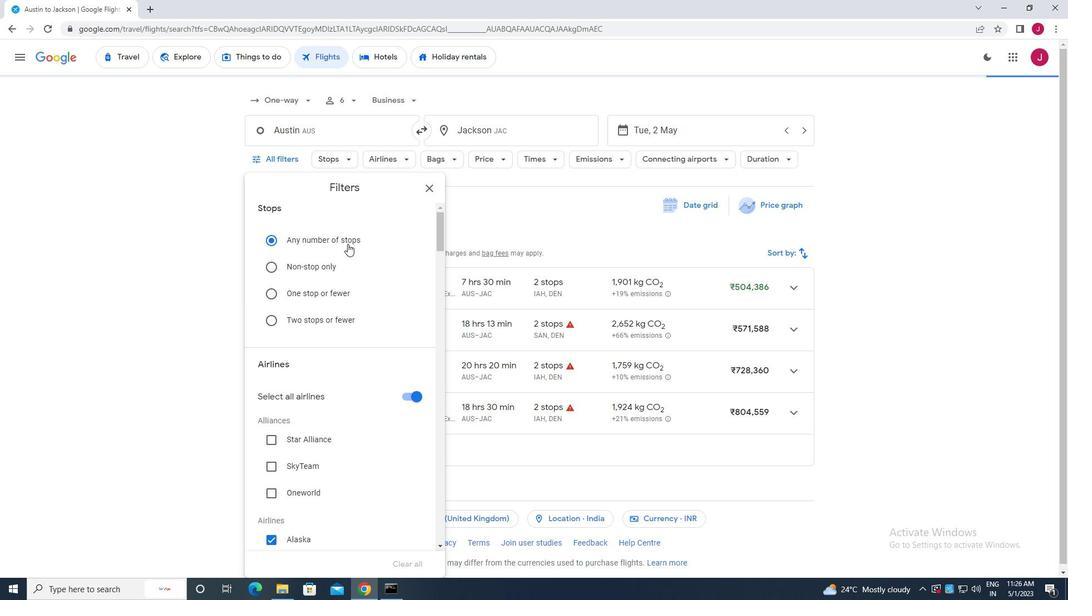 
Action: Mouse scrolled (353, 255) with delta (0, 0)
Screenshot: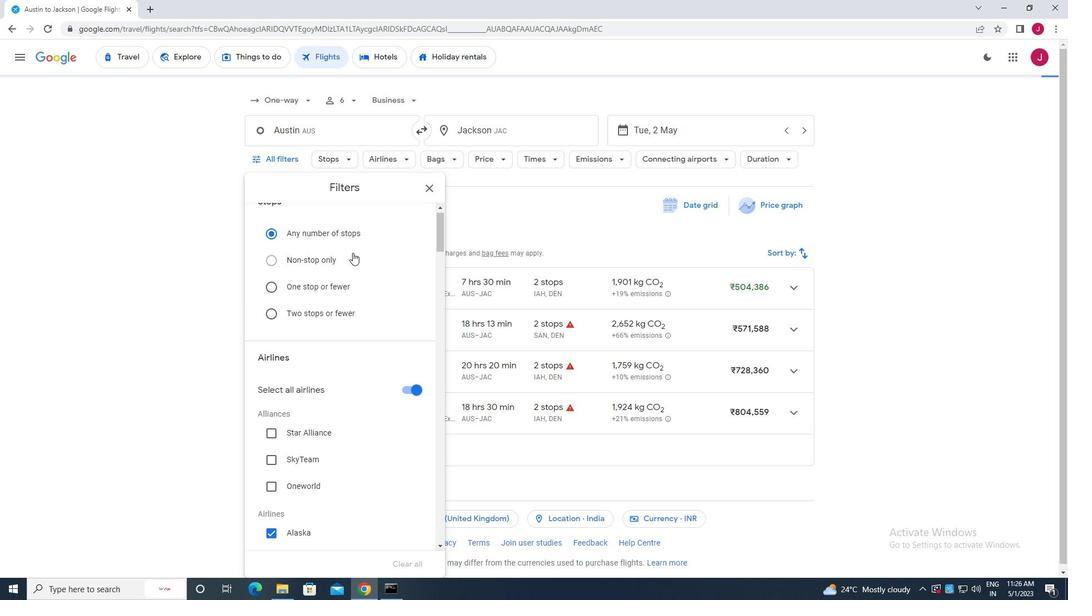 
Action: Mouse moved to (405, 231)
Screenshot: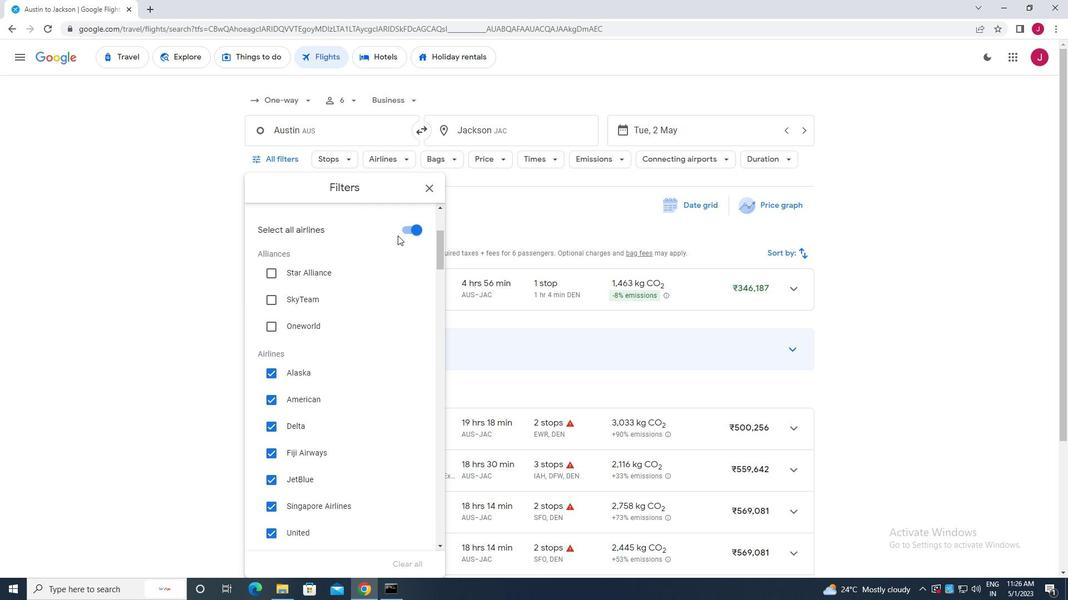 
Action: Mouse pressed left at (405, 231)
Screenshot: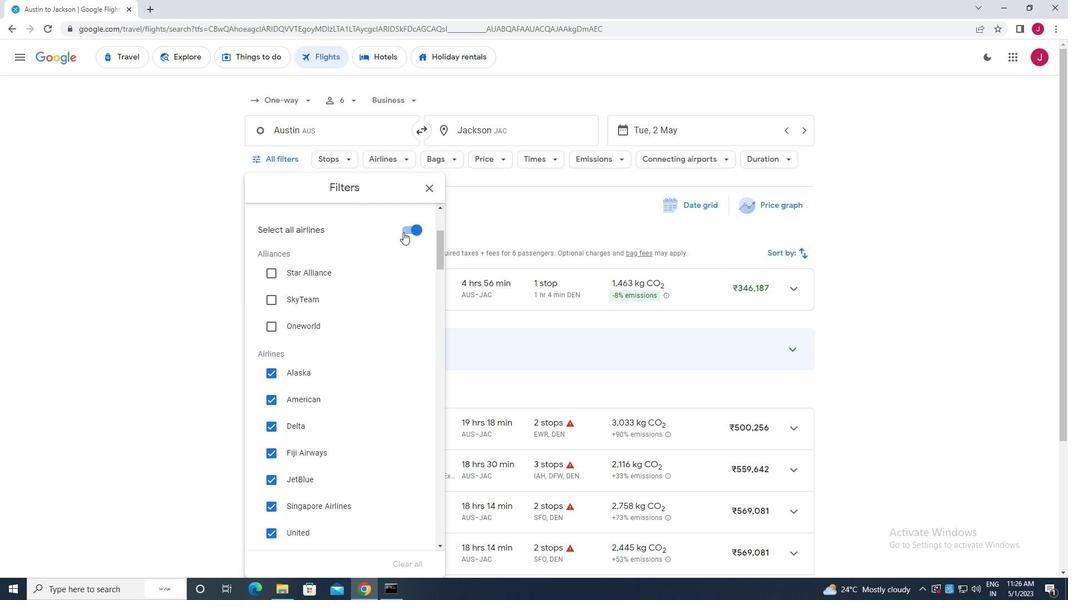 
Action: Mouse moved to (359, 277)
Screenshot: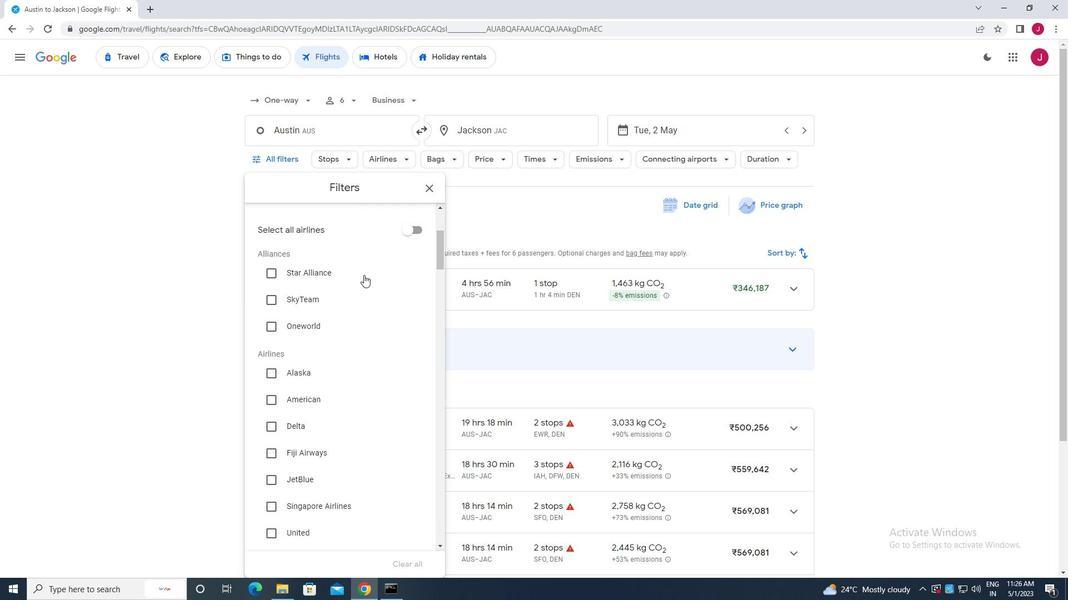 
Action: Mouse scrolled (359, 276) with delta (0, 0)
Screenshot: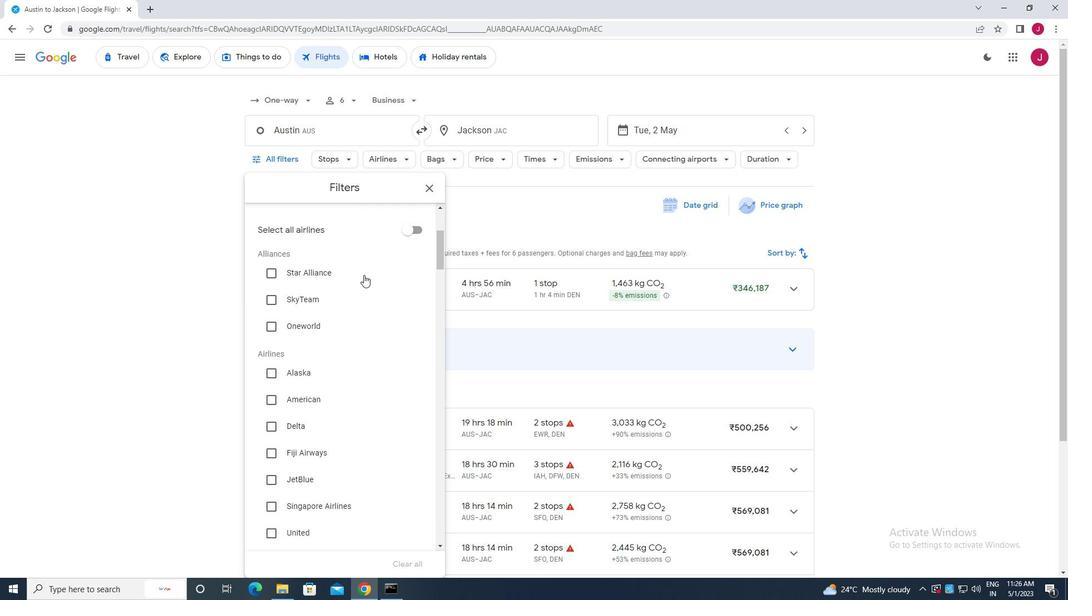 
Action: Mouse moved to (304, 239)
Screenshot: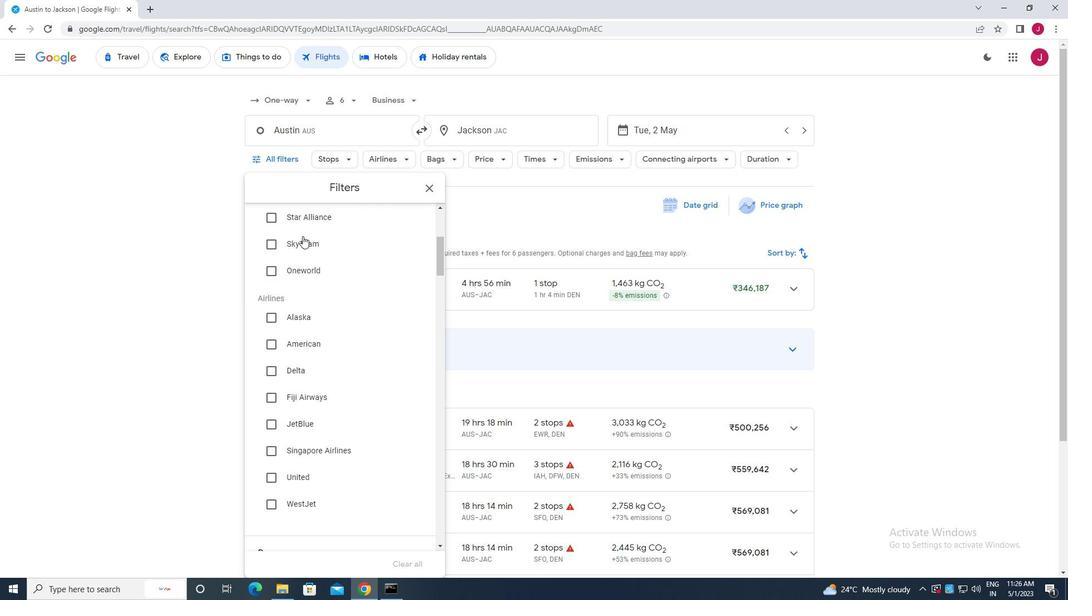 
Action: Mouse scrolled (304, 240) with delta (0, 0)
Screenshot: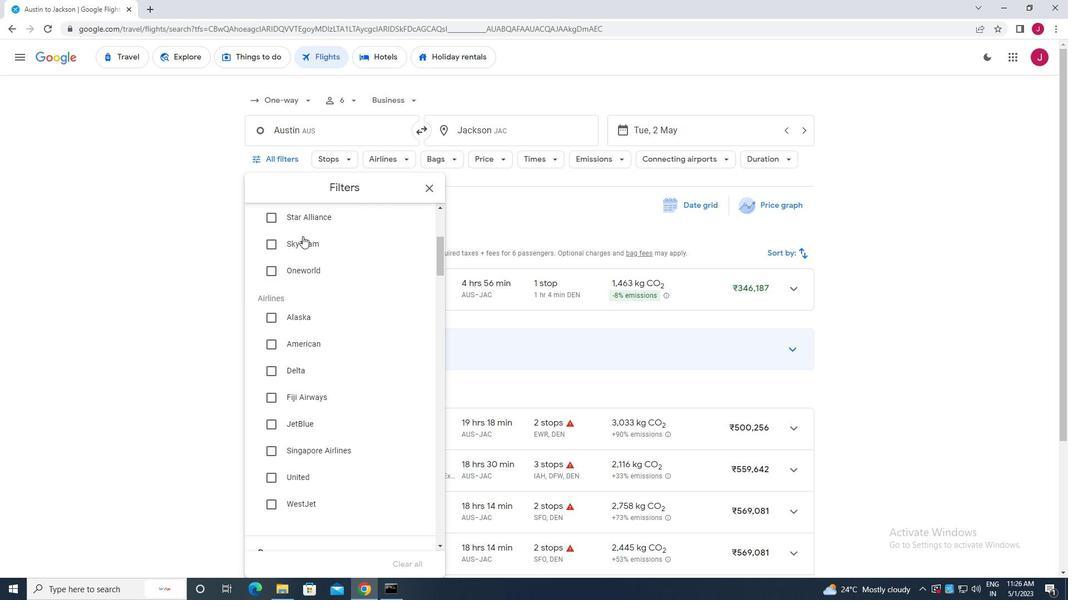 
Action: Mouse moved to (309, 256)
Screenshot: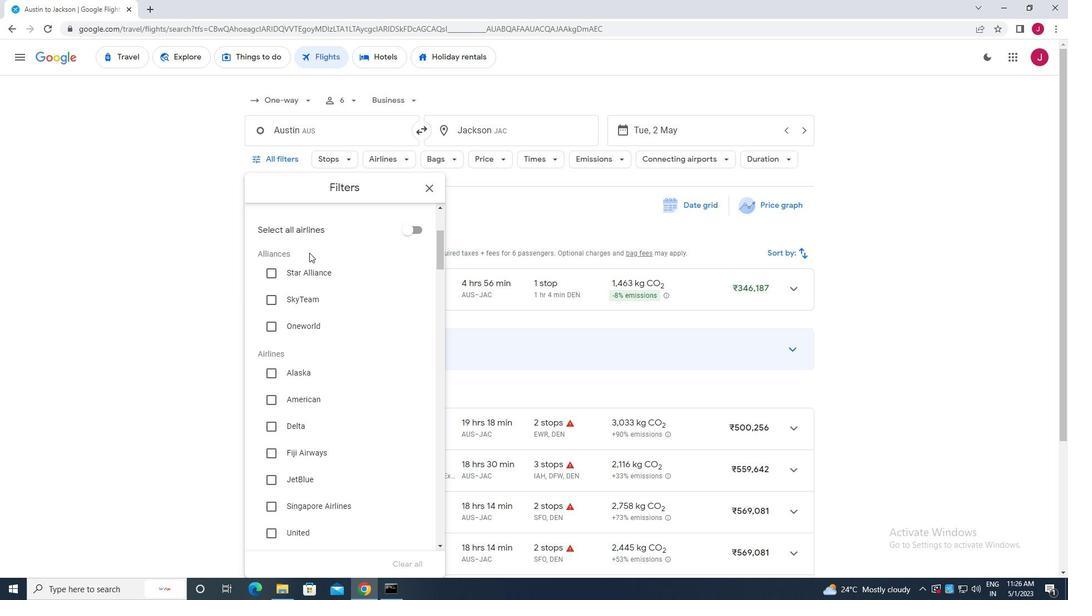 
Action: Mouse scrolled (309, 256) with delta (0, 0)
Screenshot: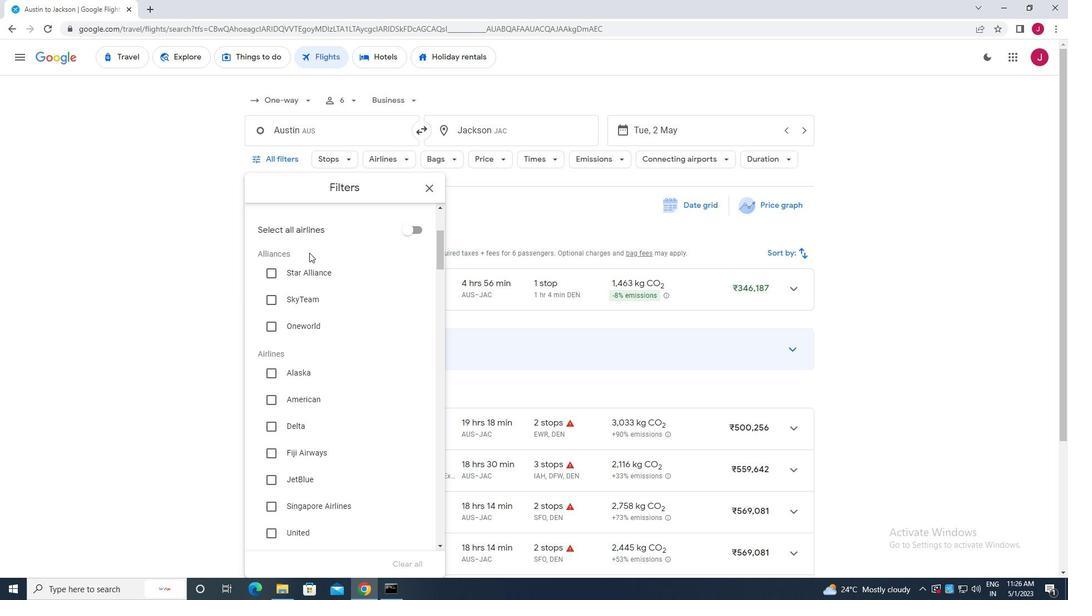 
Action: Mouse moved to (329, 264)
Screenshot: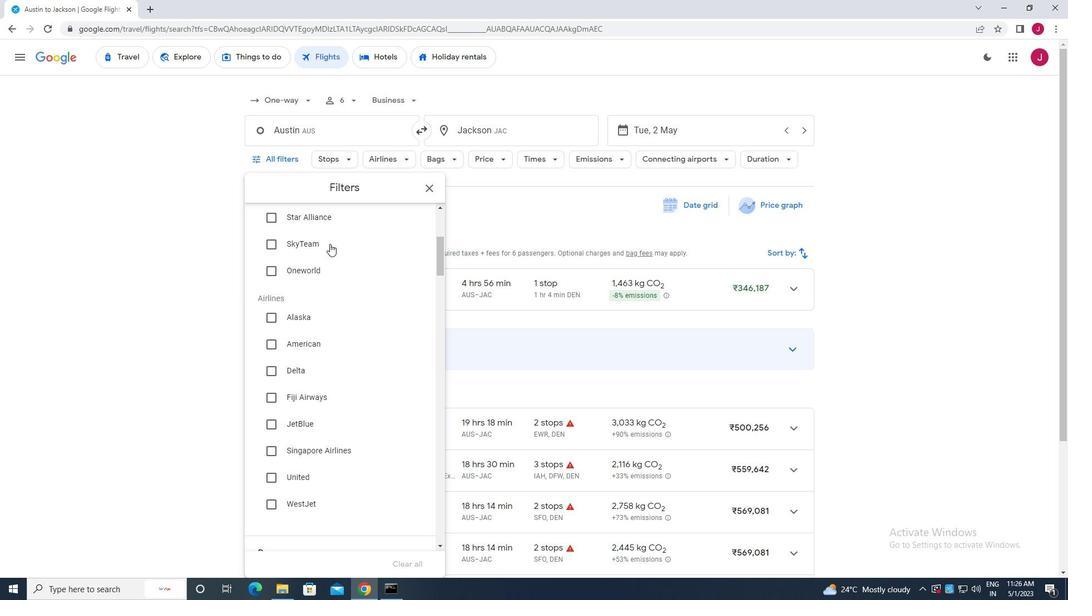
Action: Mouse scrolled (329, 264) with delta (0, 0)
Screenshot: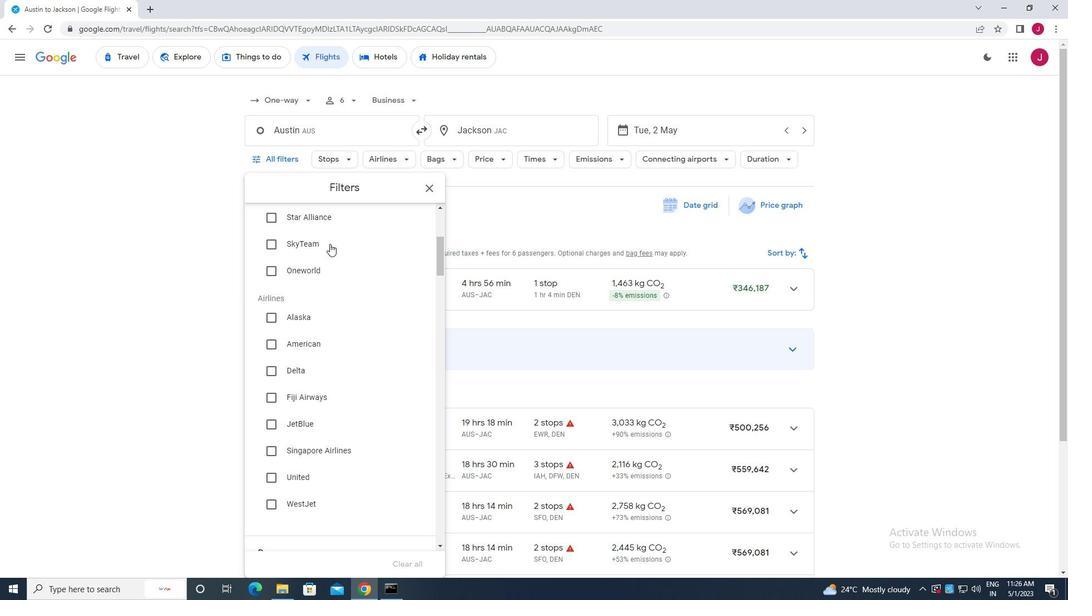 
Action: Mouse moved to (330, 271)
Screenshot: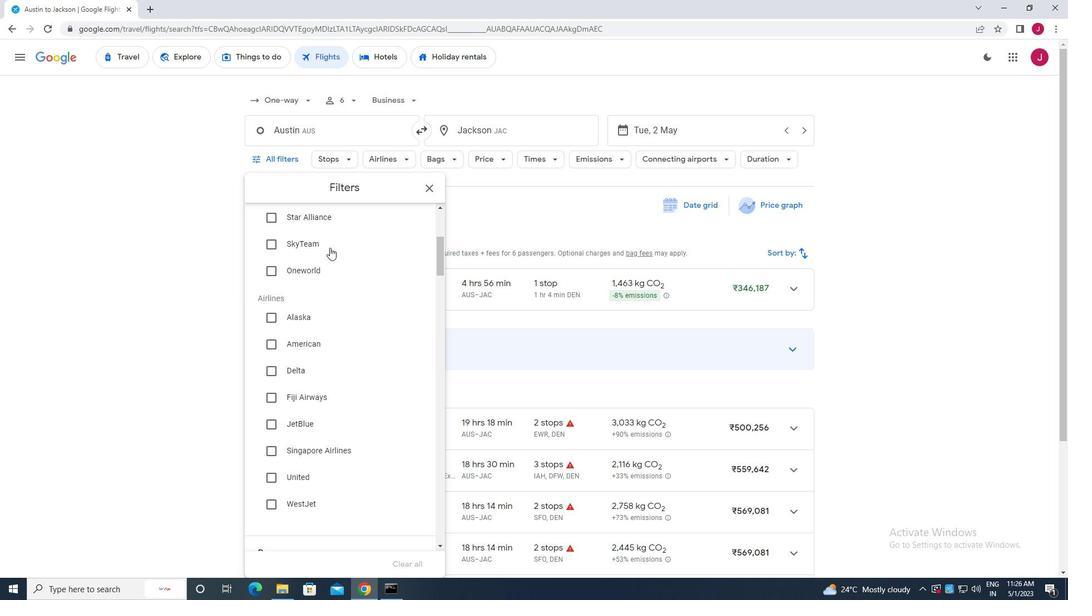 
Action: Mouse scrolled (330, 270) with delta (0, 0)
Screenshot: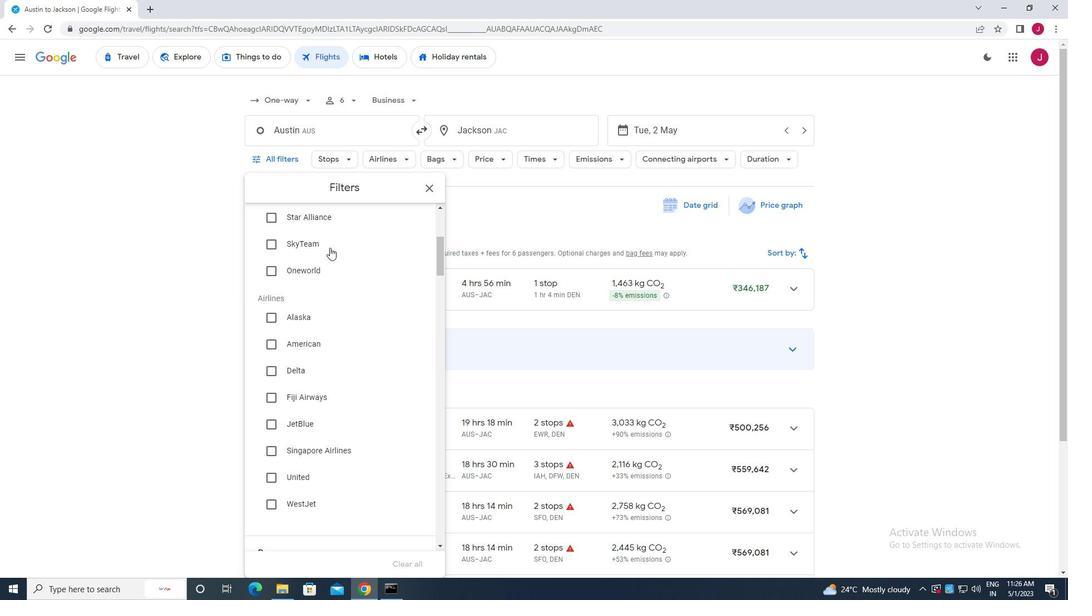 
Action: Mouse moved to (331, 274)
Screenshot: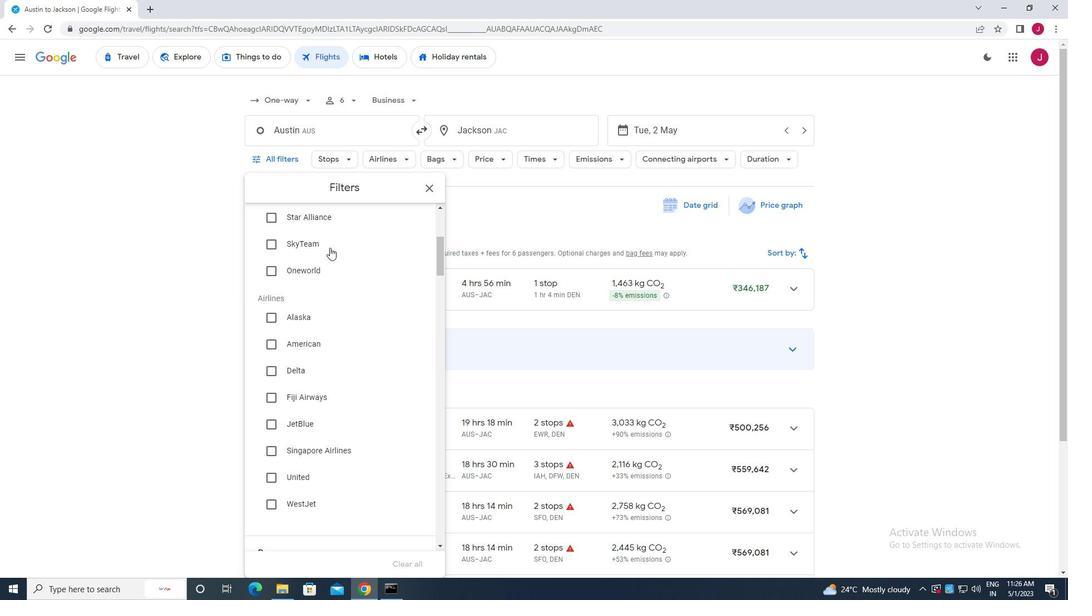 
Action: Mouse scrolled (331, 273) with delta (0, 0)
Screenshot: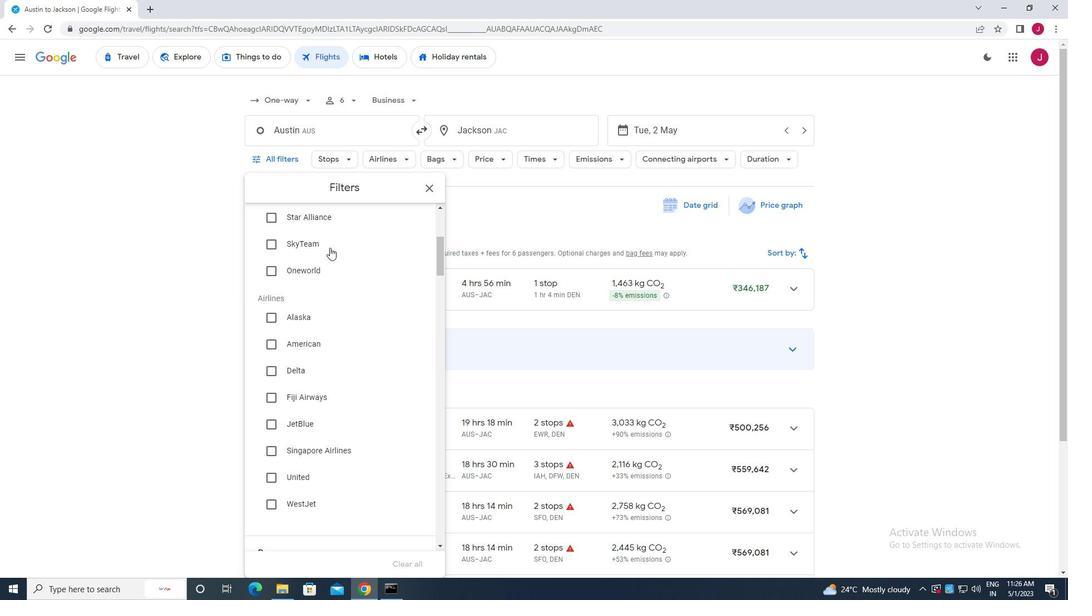 
Action: Mouse moved to (331, 274)
Screenshot: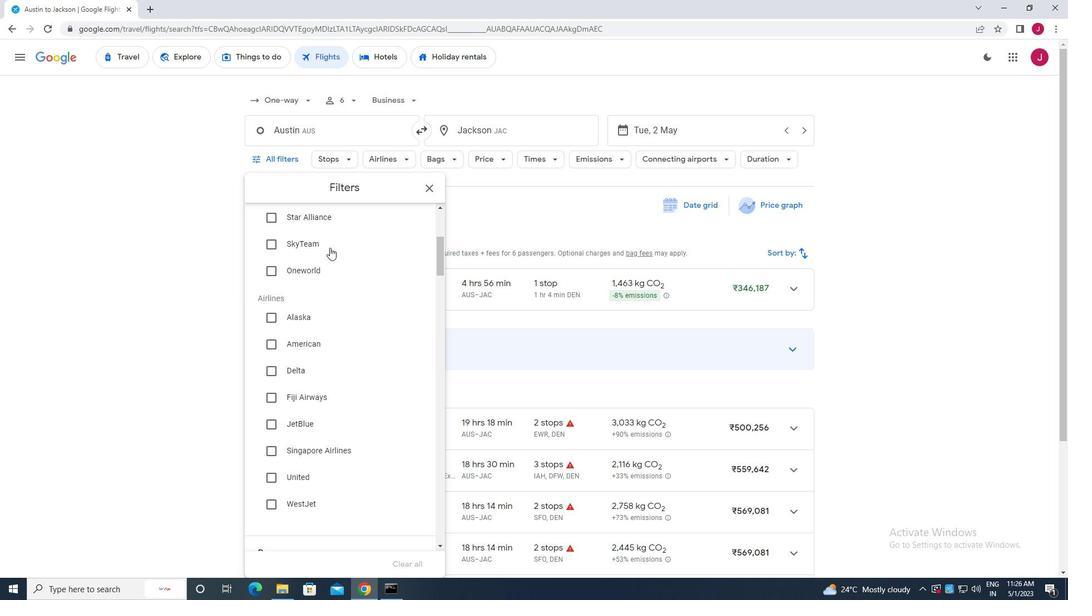 
Action: Mouse scrolled (331, 274) with delta (0, 0)
Screenshot: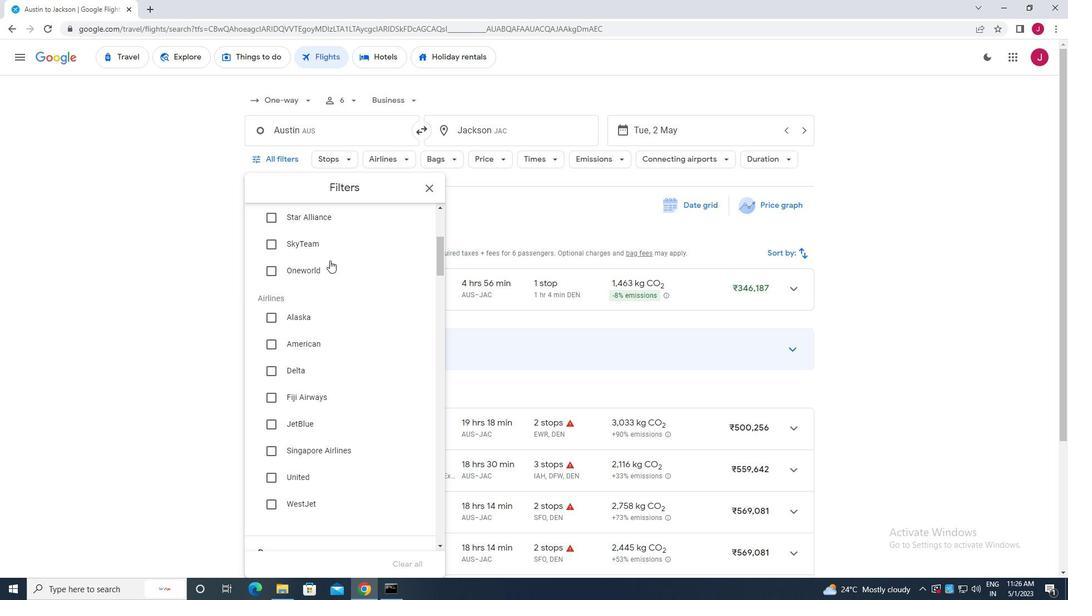 
Action: Mouse moved to (331, 276)
Screenshot: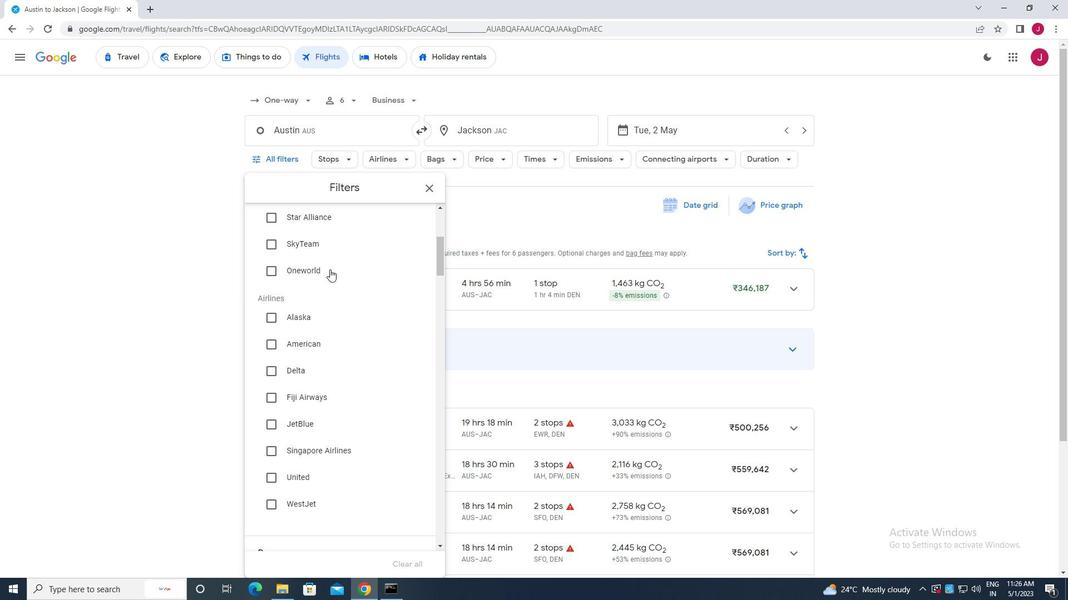 
Action: Mouse scrolled (331, 275) with delta (0, 0)
Screenshot: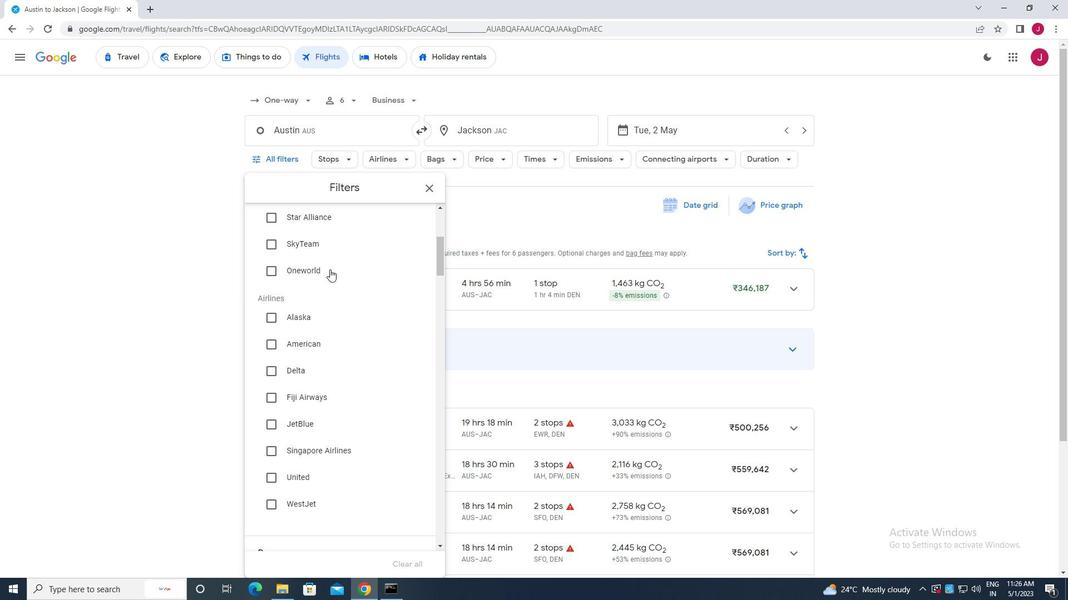 
Action: Mouse moved to (410, 303)
Screenshot: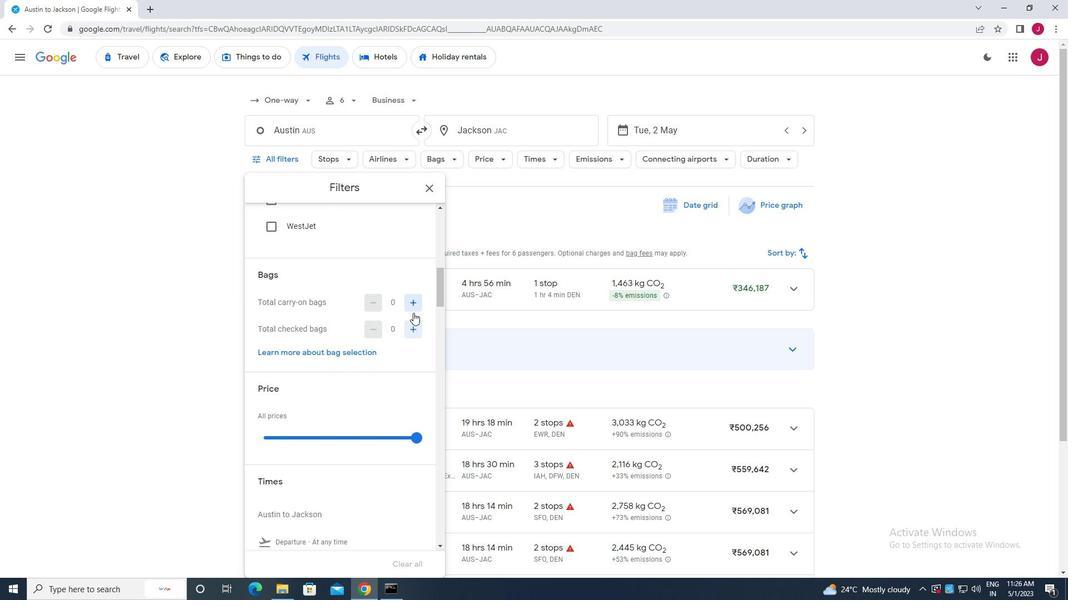 
Action: Mouse pressed left at (410, 303)
Screenshot: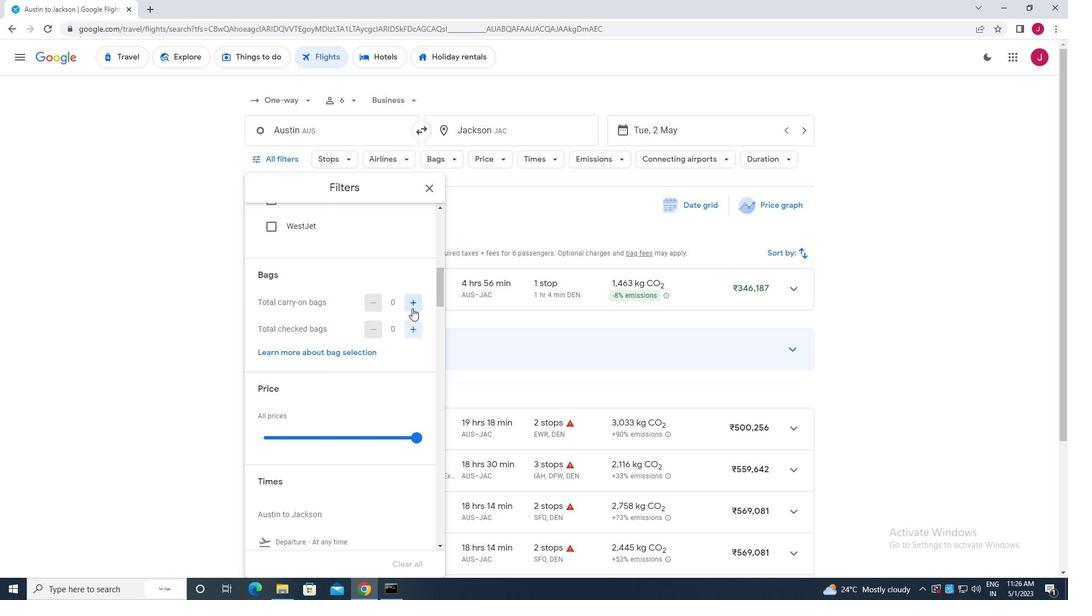 
Action: Mouse moved to (410, 333)
Screenshot: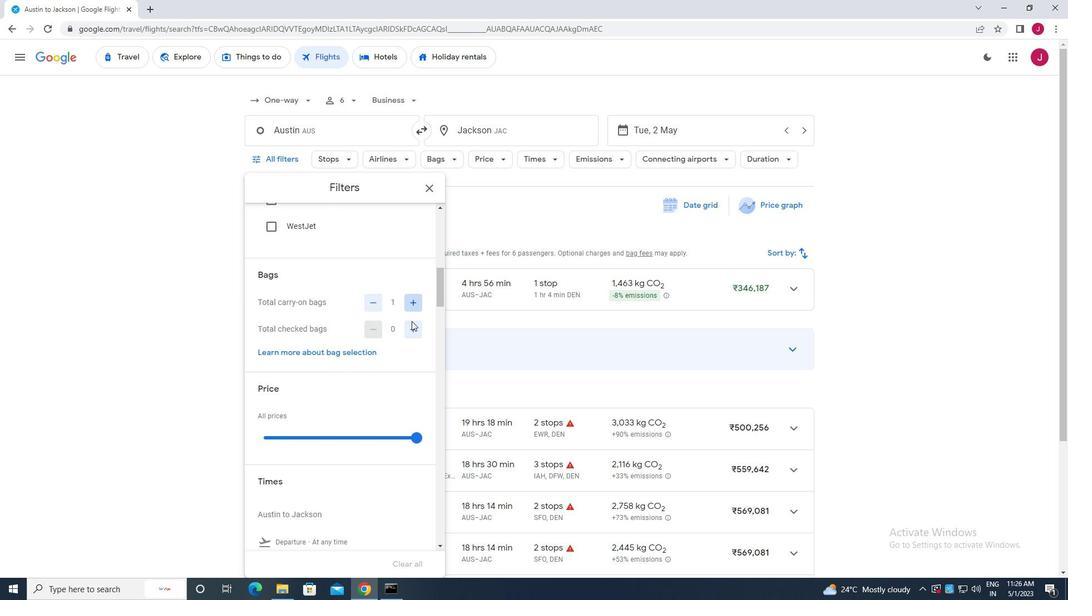 
Action: Mouse pressed left at (410, 333)
Screenshot: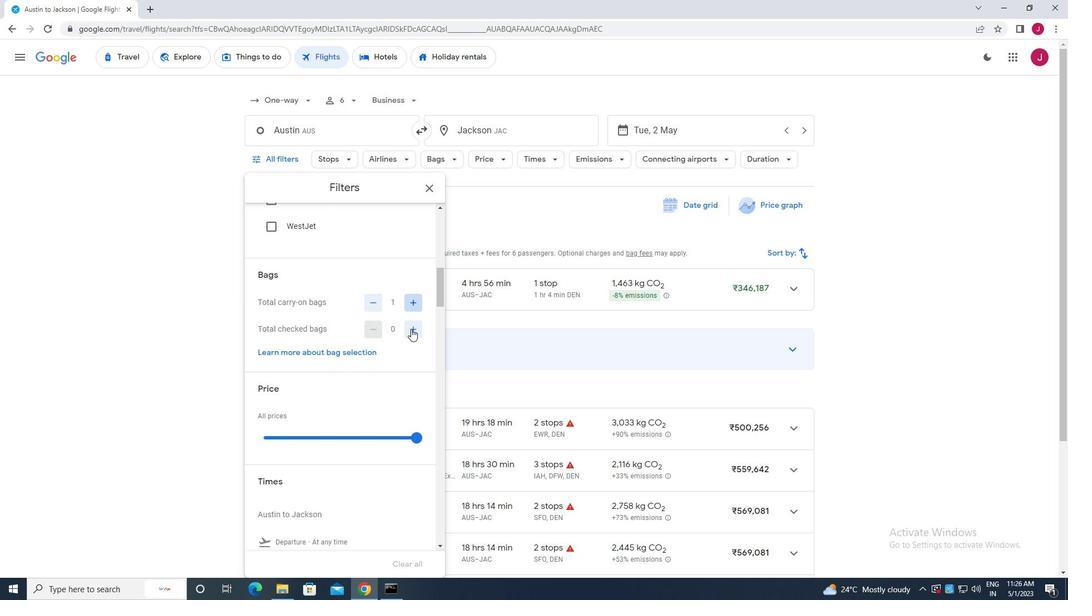 
Action: Mouse pressed left at (410, 333)
Screenshot: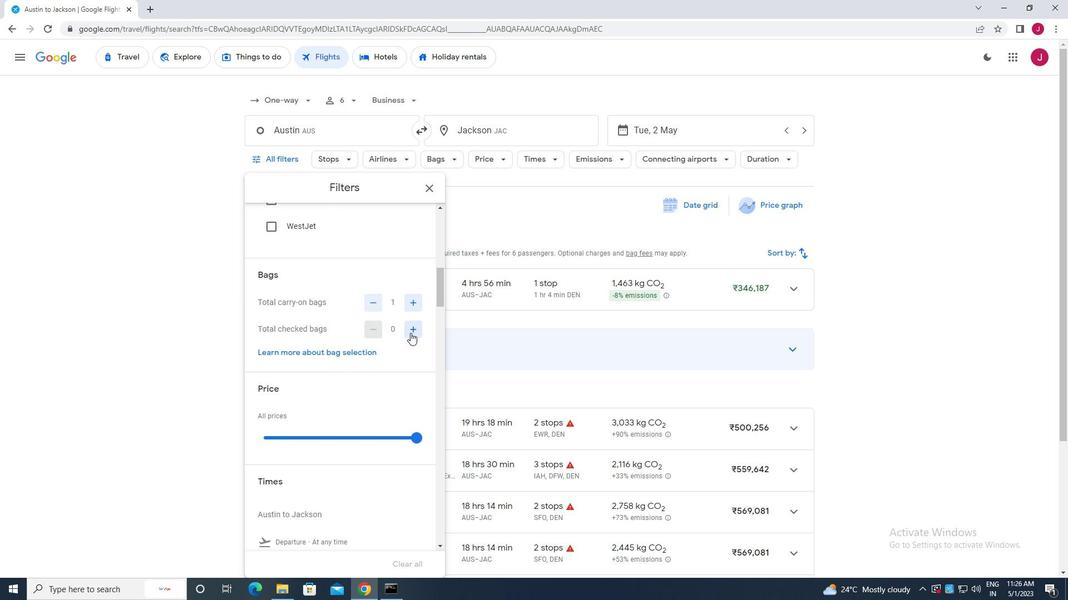 
Action: Mouse pressed left at (410, 333)
Screenshot: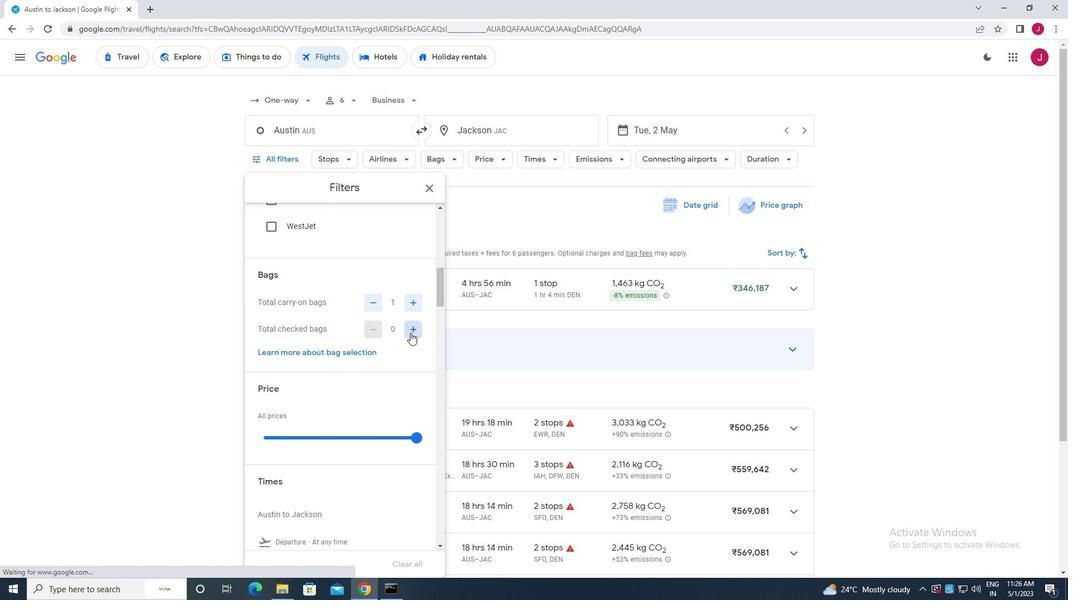 
Action: Mouse scrolled (410, 332) with delta (0, 0)
Screenshot: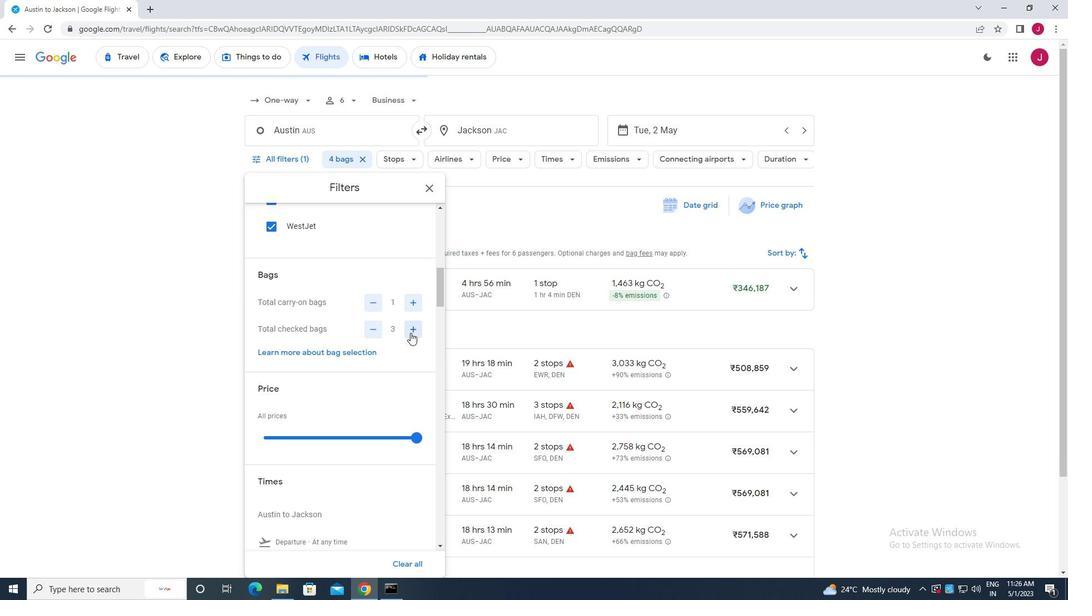 
Action: Mouse scrolled (410, 332) with delta (0, 0)
Screenshot: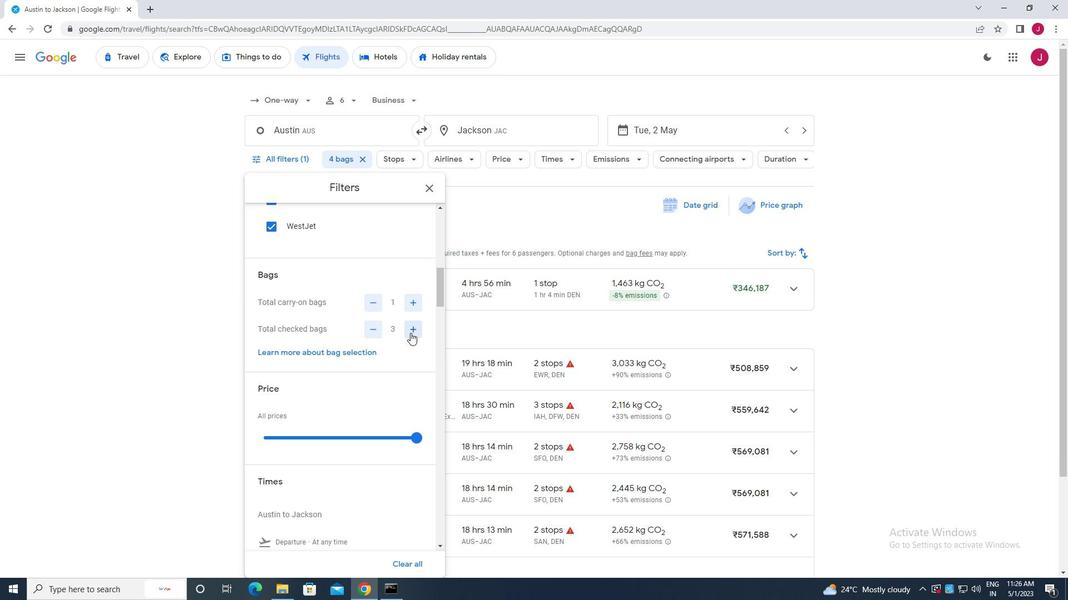 
Action: Mouse moved to (417, 329)
Screenshot: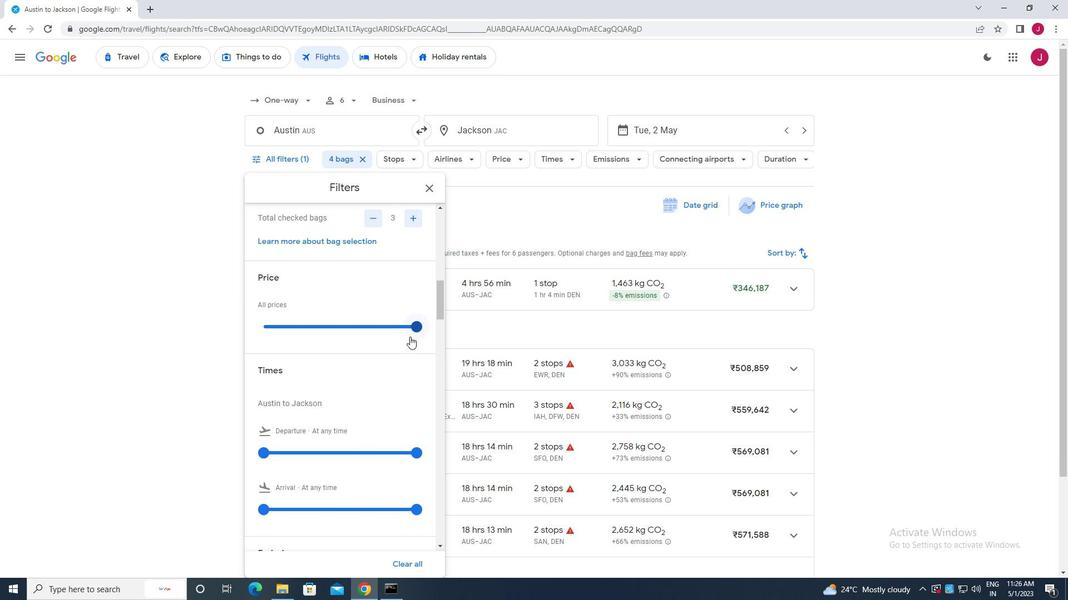 
Action: Mouse pressed left at (417, 329)
Screenshot: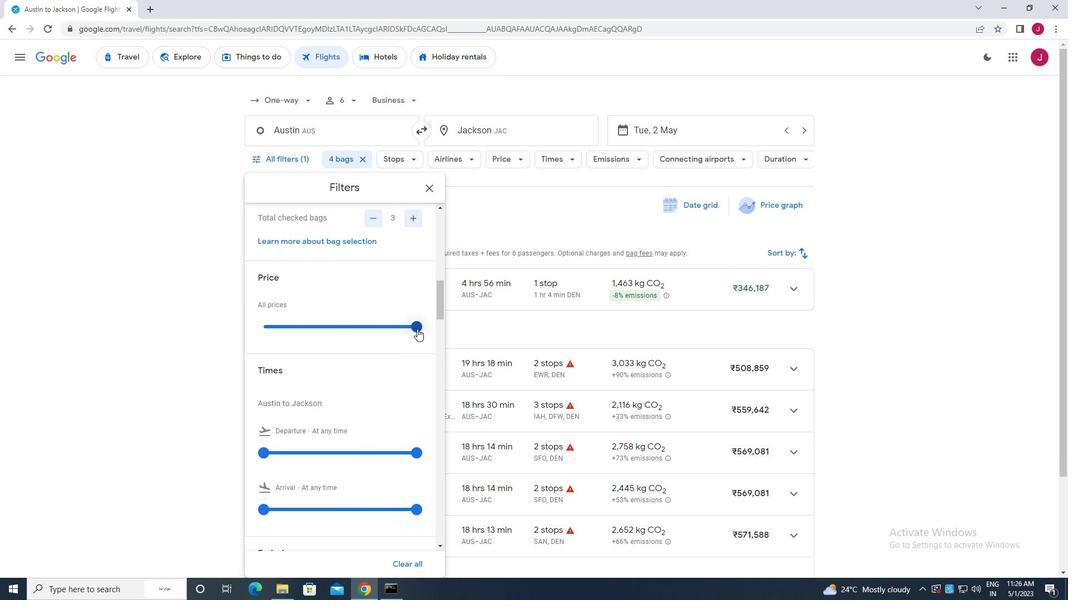 
Action: Mouse moved to (311, 384)
Screenshot: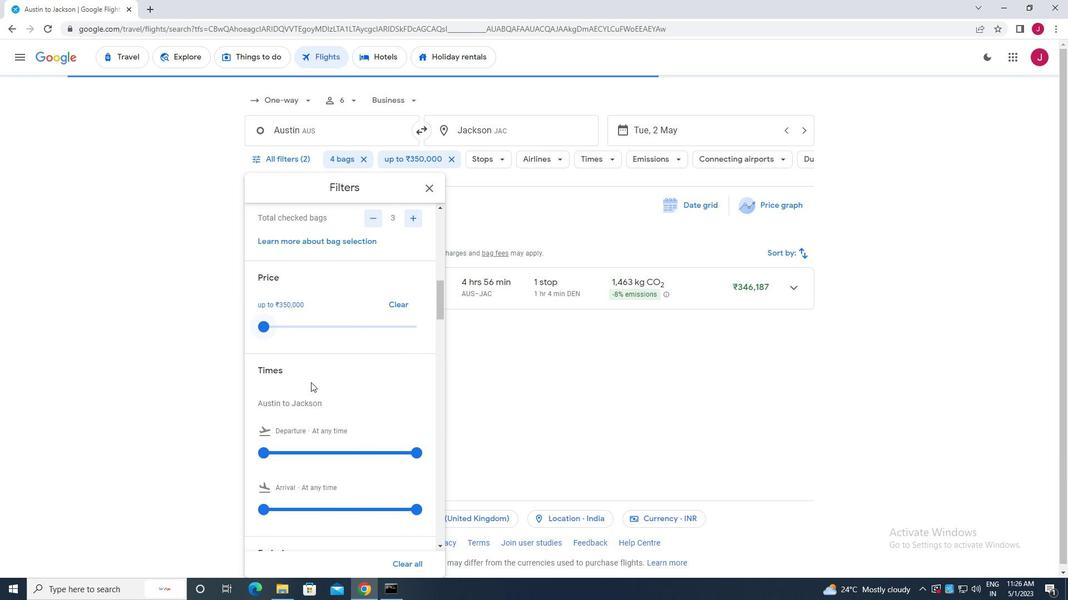 
Action: Mouse scrolled (311, 383) with delta (0, 0)
Screenshot: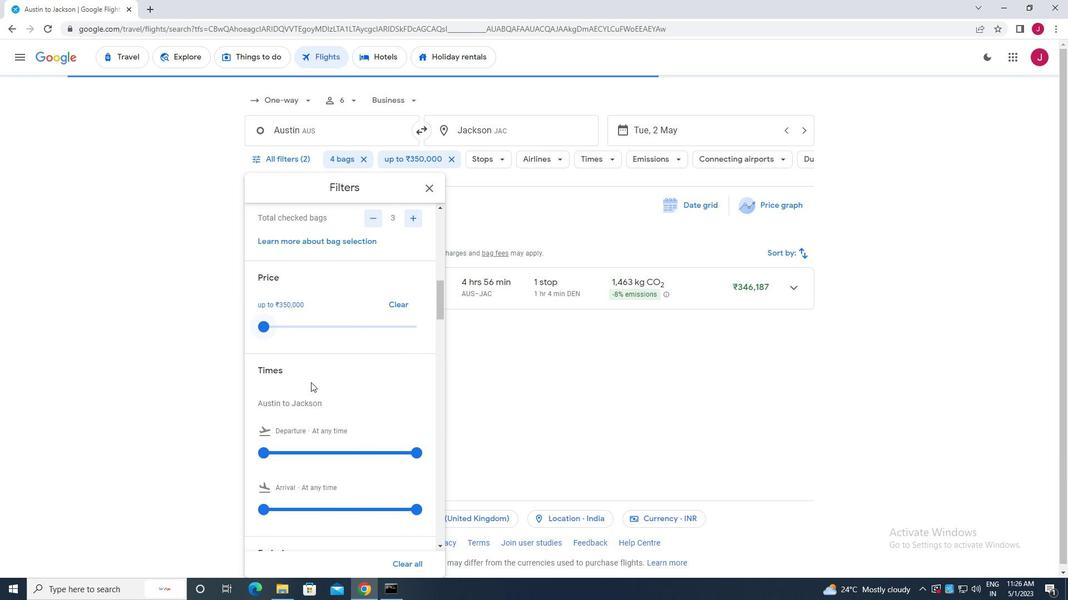 
Action: Mouse moved to (309, 383)
Screenshot: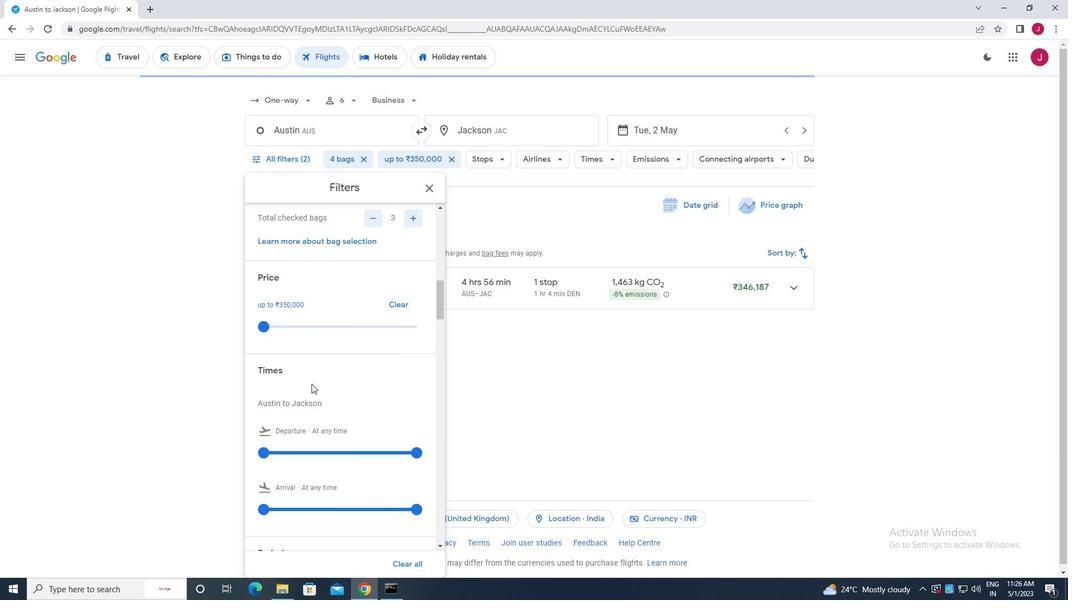 
Action: Mouse scrolled (309, 382) with delta (0, 0)
Screenshot: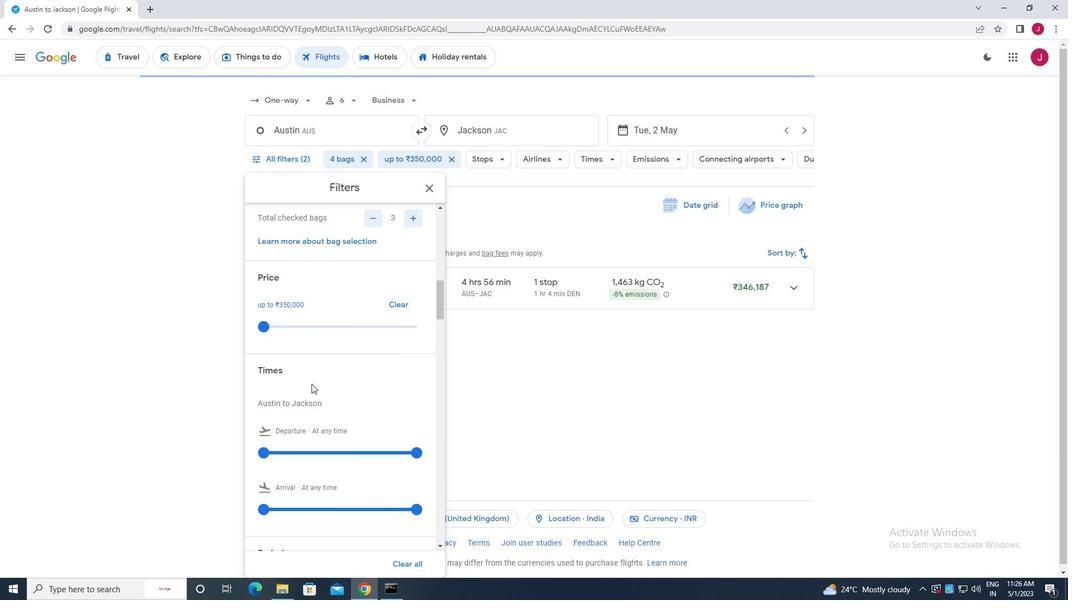
Action: Mouse moved to (264, 344)
Screenshot: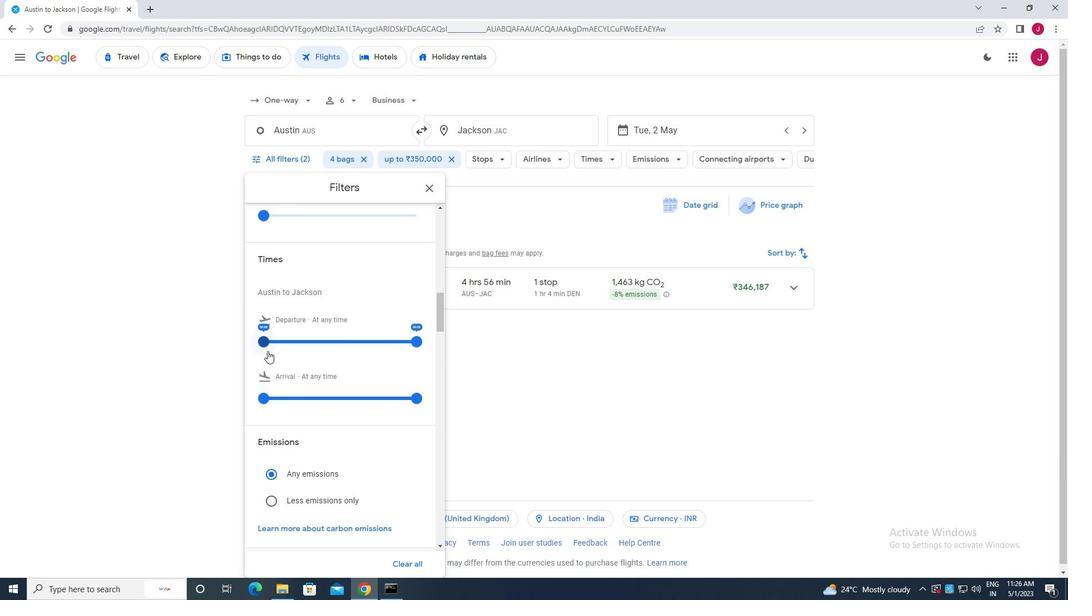 
Action: Mouse pressed left at (264, 344)
Screenshot: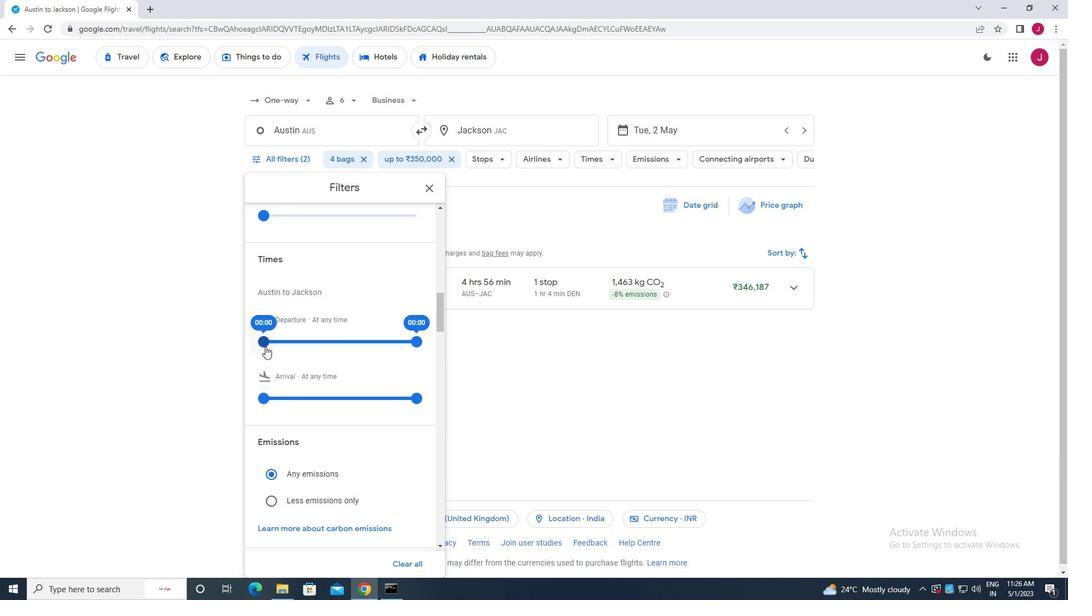 
Action: Mouse moved to (418, 340)
Screenshot: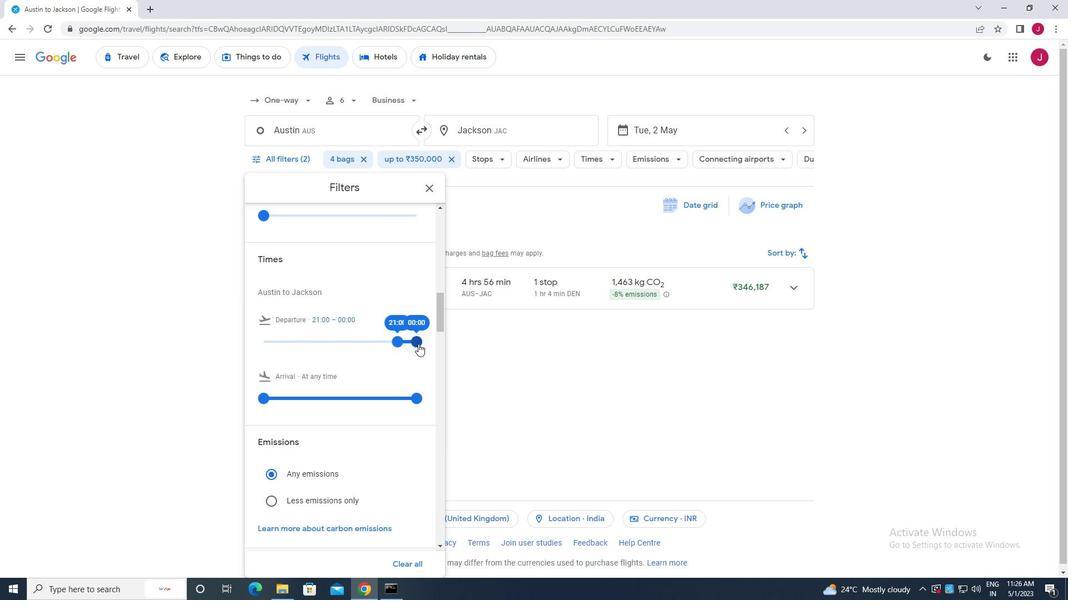 
Action: Mouse pressed left at (418, 340)
Screenshot: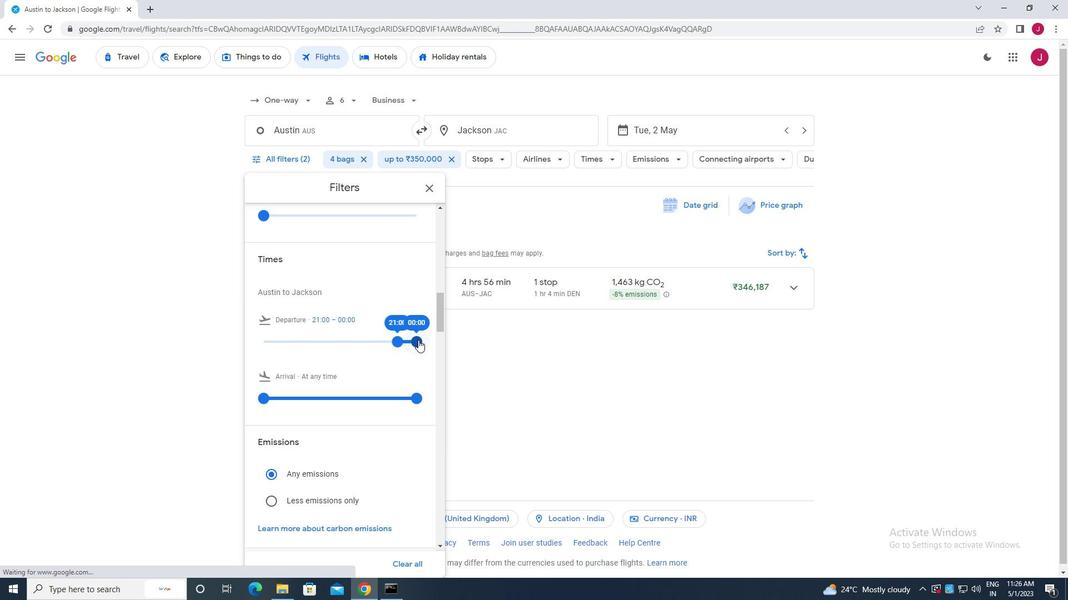 
Action: Mouse moved to (433, 190)
Screenshot: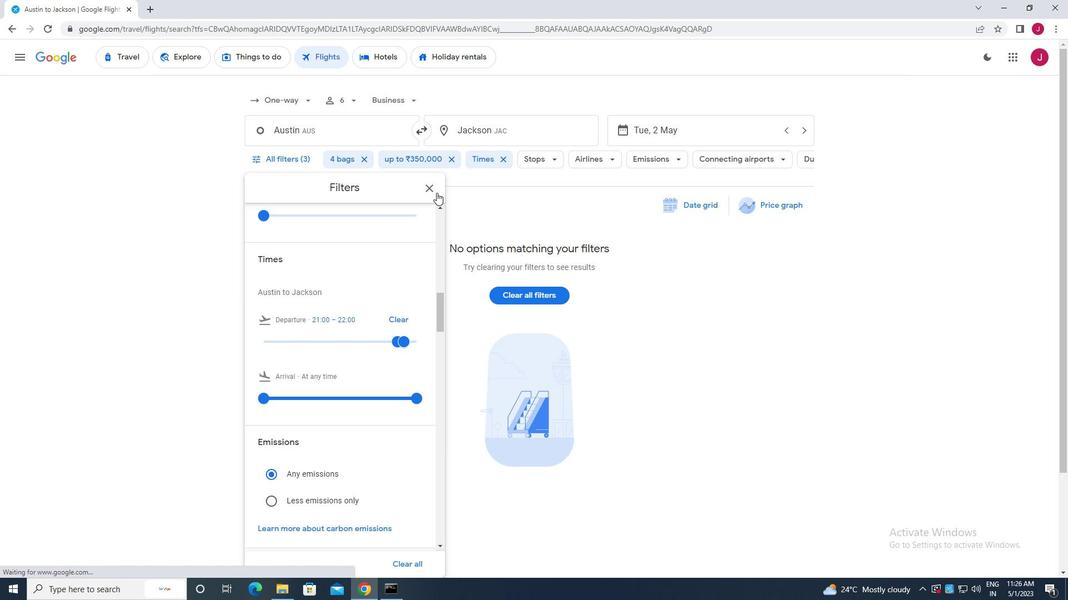 
Action: Mouse pressed left at (433, 190)
Screenshot: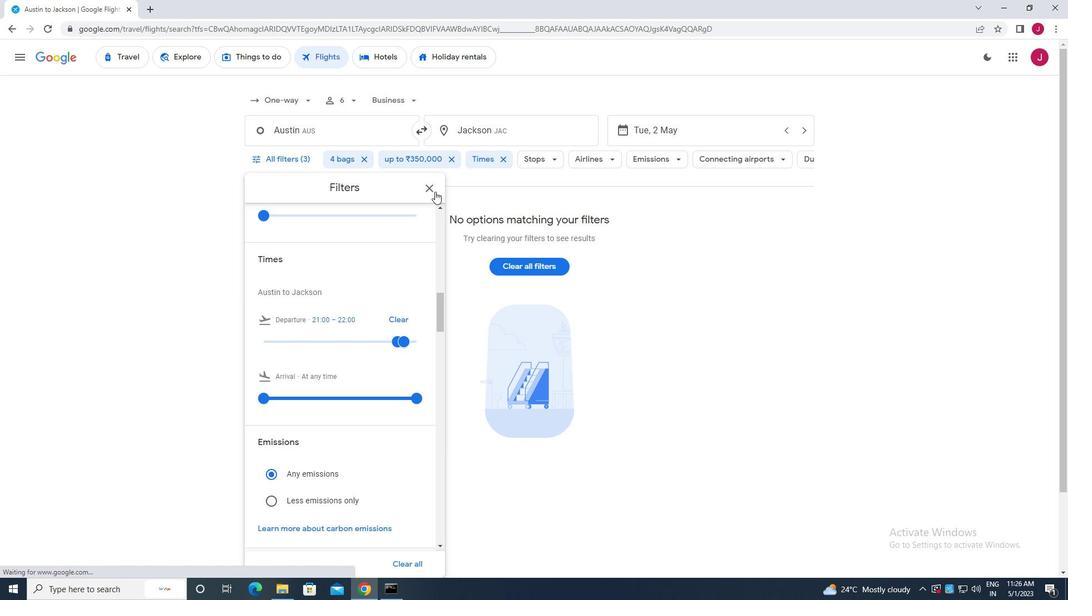 
Action: Mouse moved to (431, 190)
Screenshot: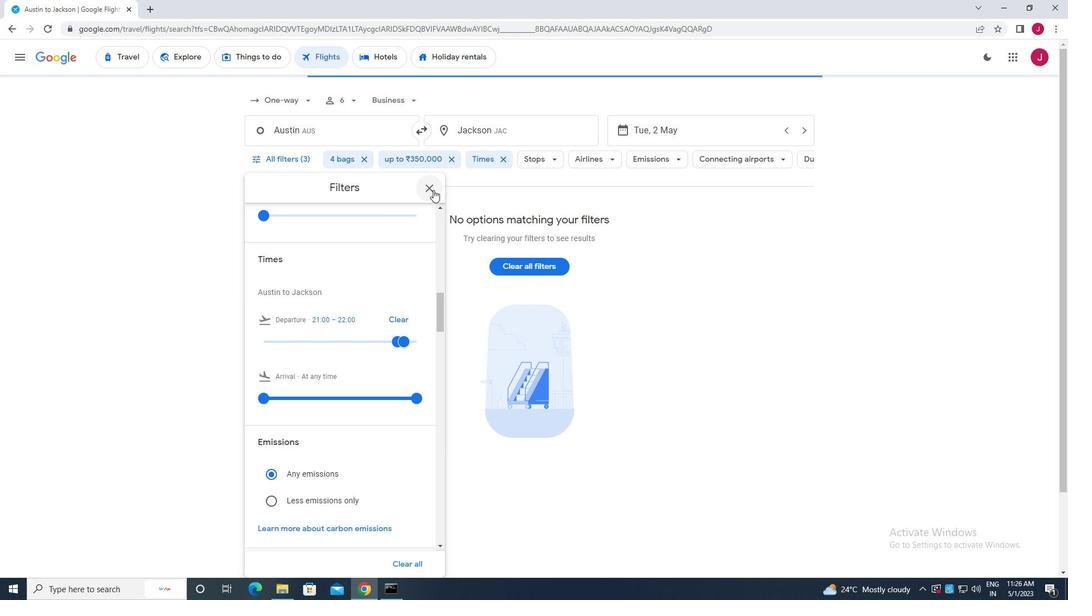 
